 Task: Search one way flight ticket for 3 adults, 3 children in business from Charlotte Amalie,st. Thomas: Cyril E. King Airport to Springfield: Abraham Lincoln Capital Airport on 5-2-2023. Choice of flights is Royal air maroc. Number of bags: 1 carry on bag and 3 checked bags. Price is upto 89000. Outbound departure time preference is 18:00.
Action: Mouse moved to (256, 346)
Screenshot: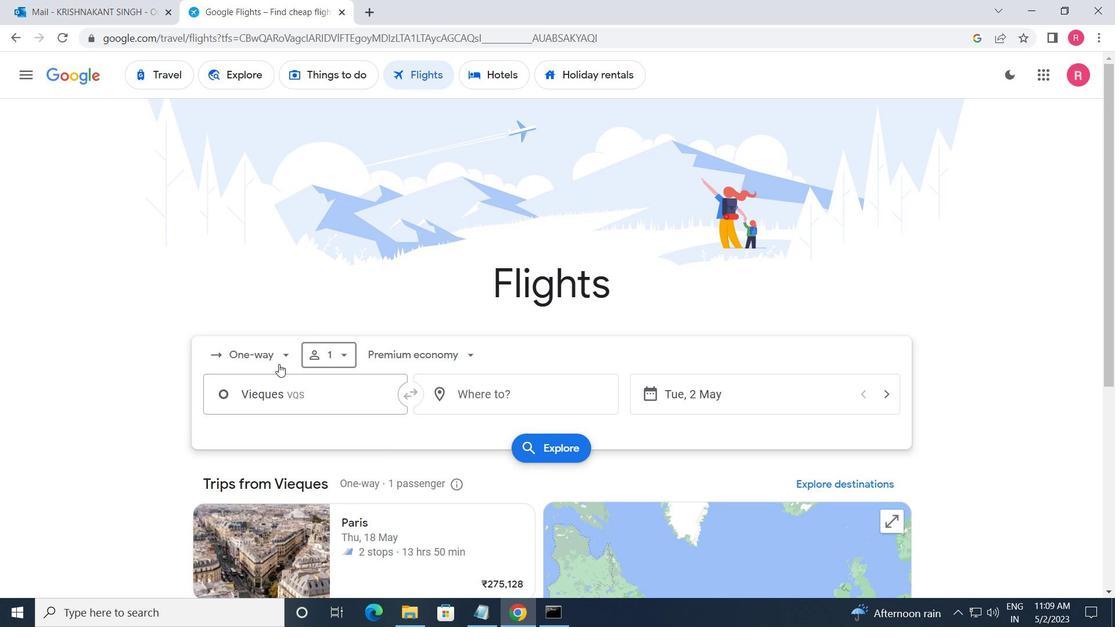 
Action: Mouse pressed left at (256, 346)
Screenshot: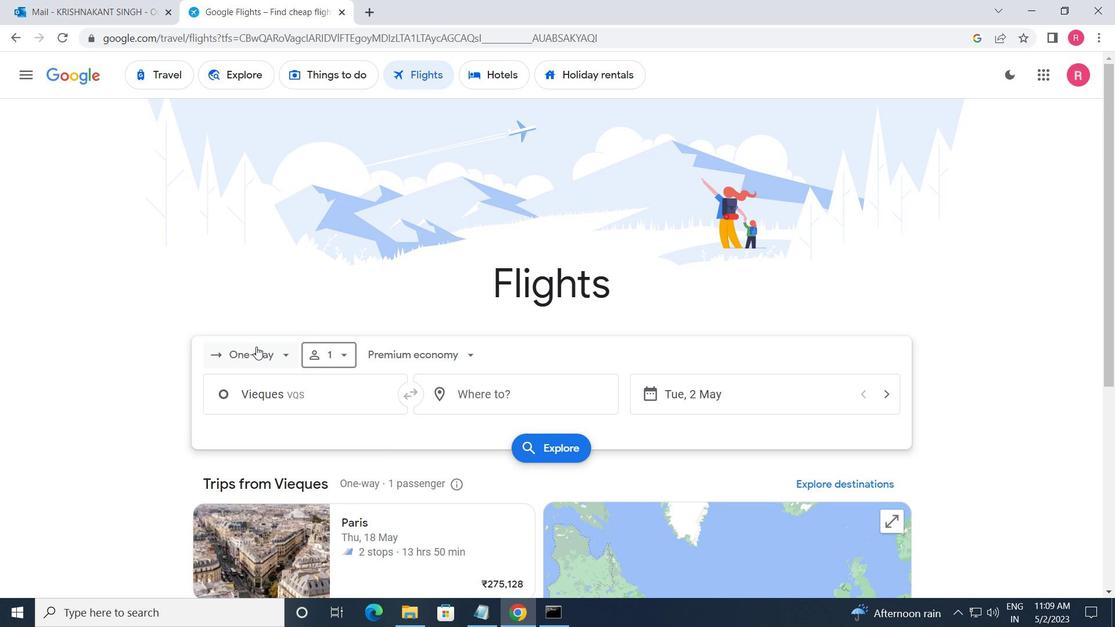 
Action: Mouse moved to (266, 420)
Screenshot: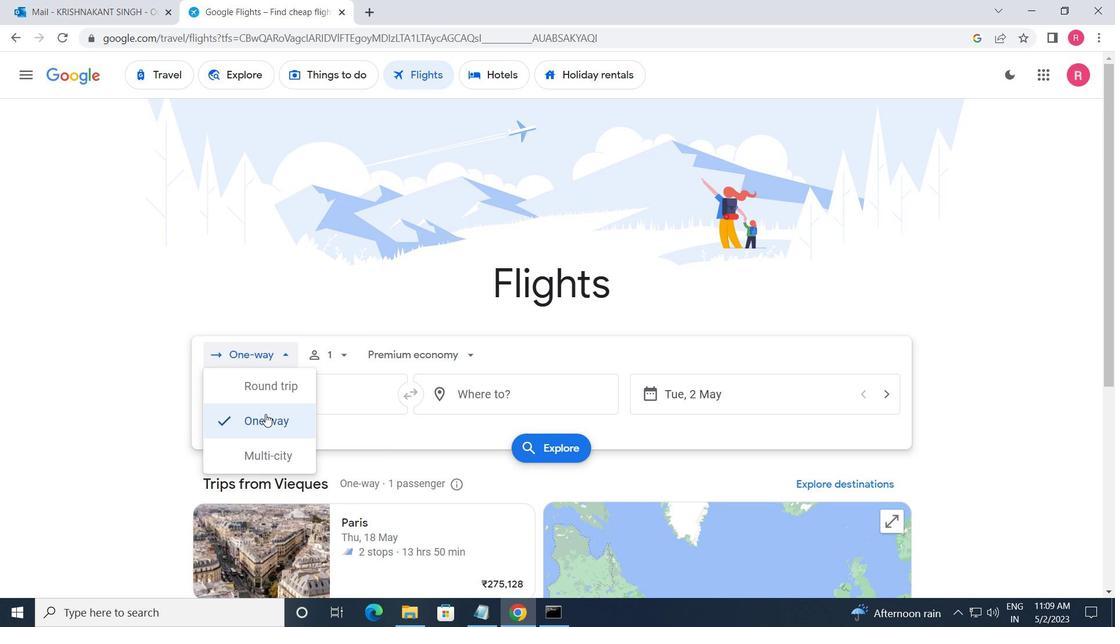
Action: Mouse pressed left at (266, 420)
Screenshot: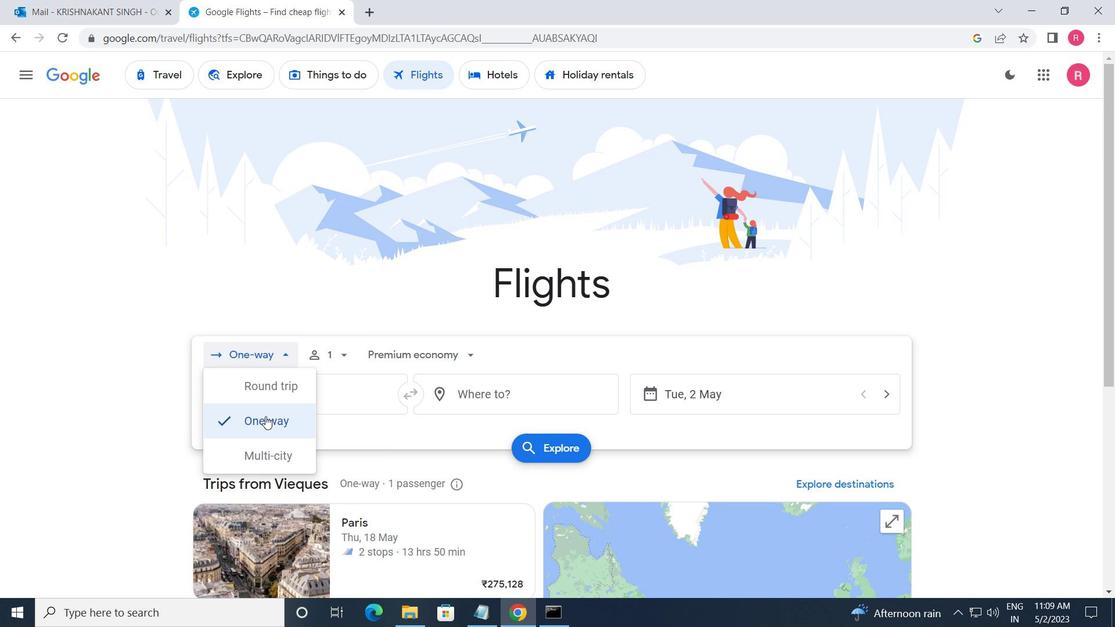 
Action: Mouse moved to (326, 366)
Screenshot: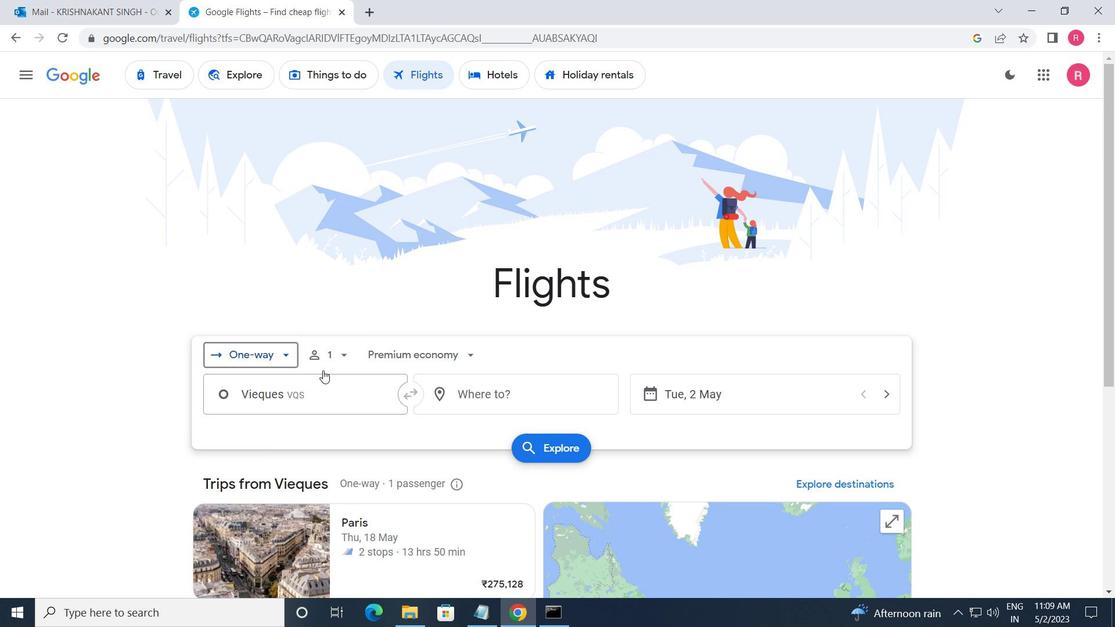 
Action: Mouse pressed left at (326, 366)
Screenshot: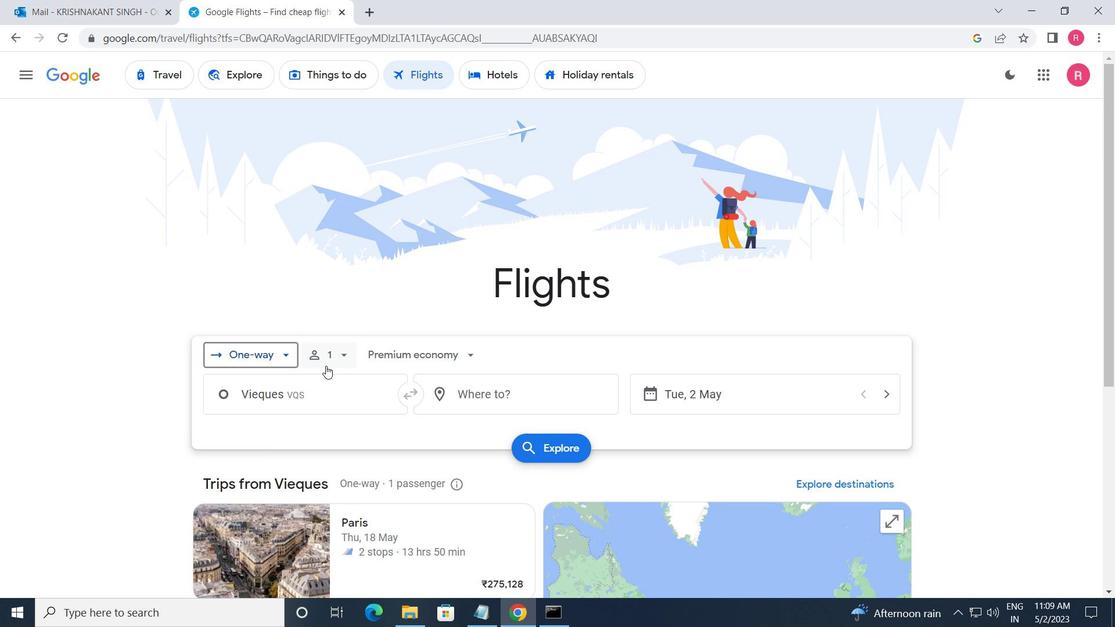 
Action: Mouse moved to (462, 395)
Screenshot: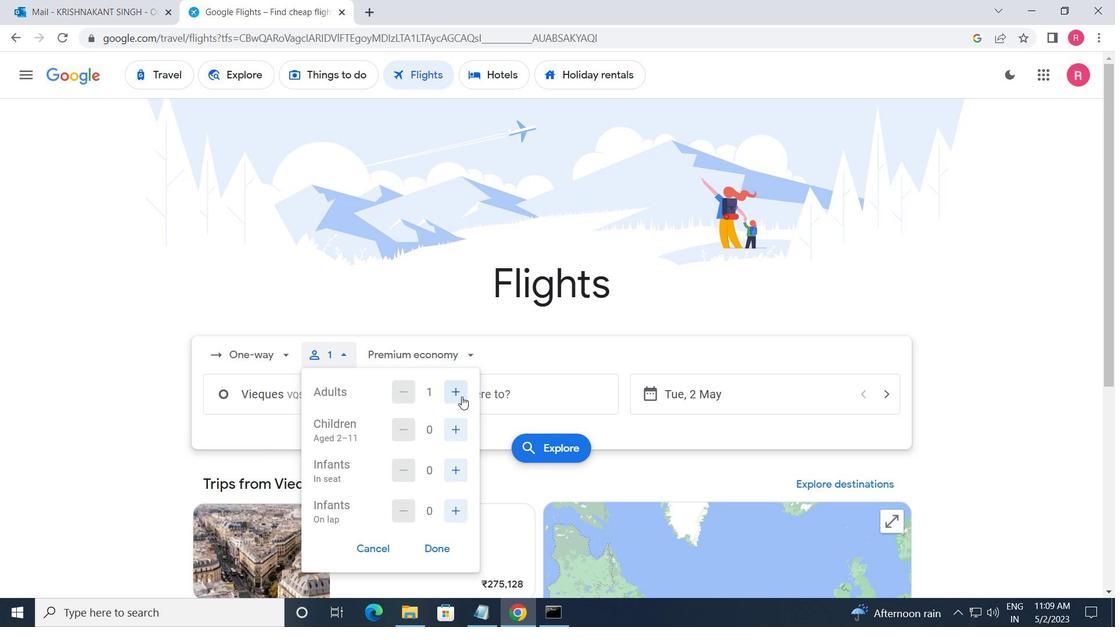 
Action: Mouse pressed left at (462, 395)
Screenshot: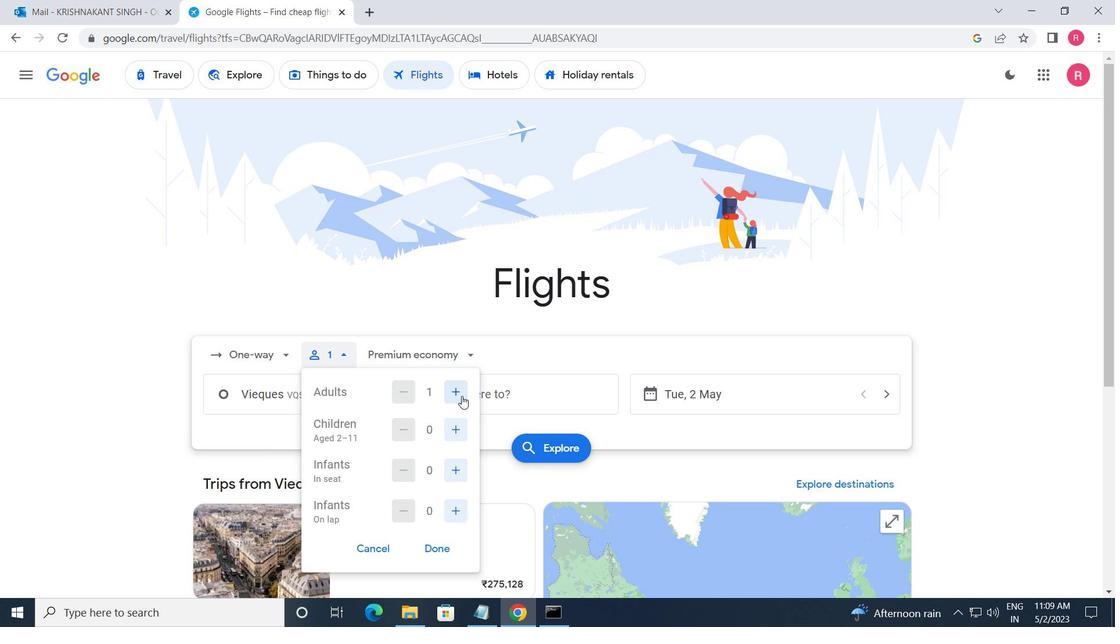 
Action: Mouse moved to (462, 395)
Screenshot: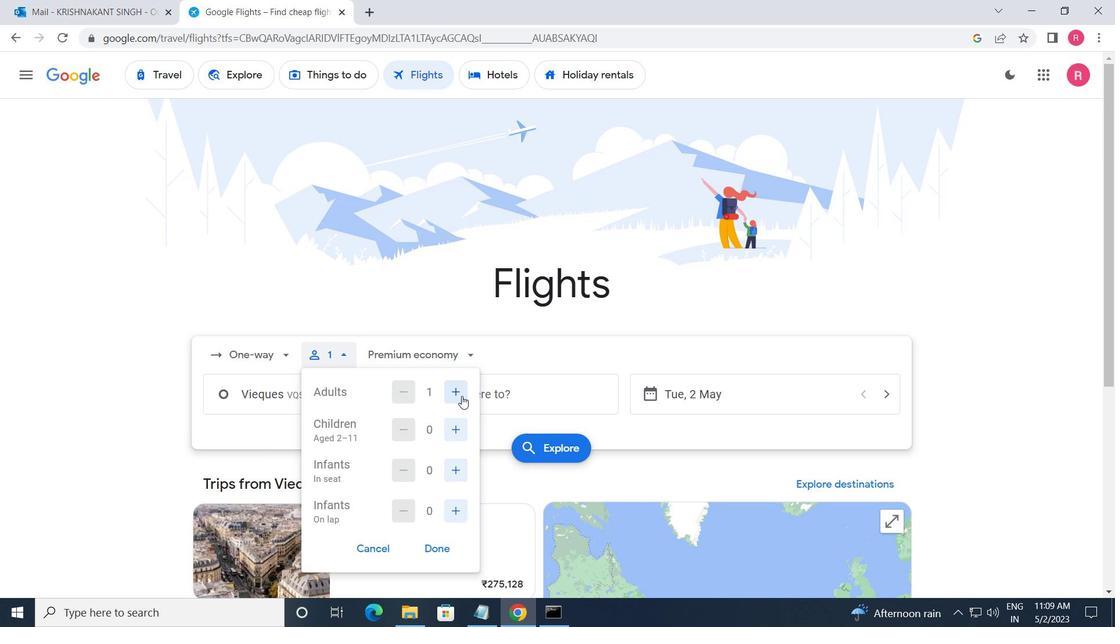 
Action: Mouse pressed left at (462, 395)
Screenshot: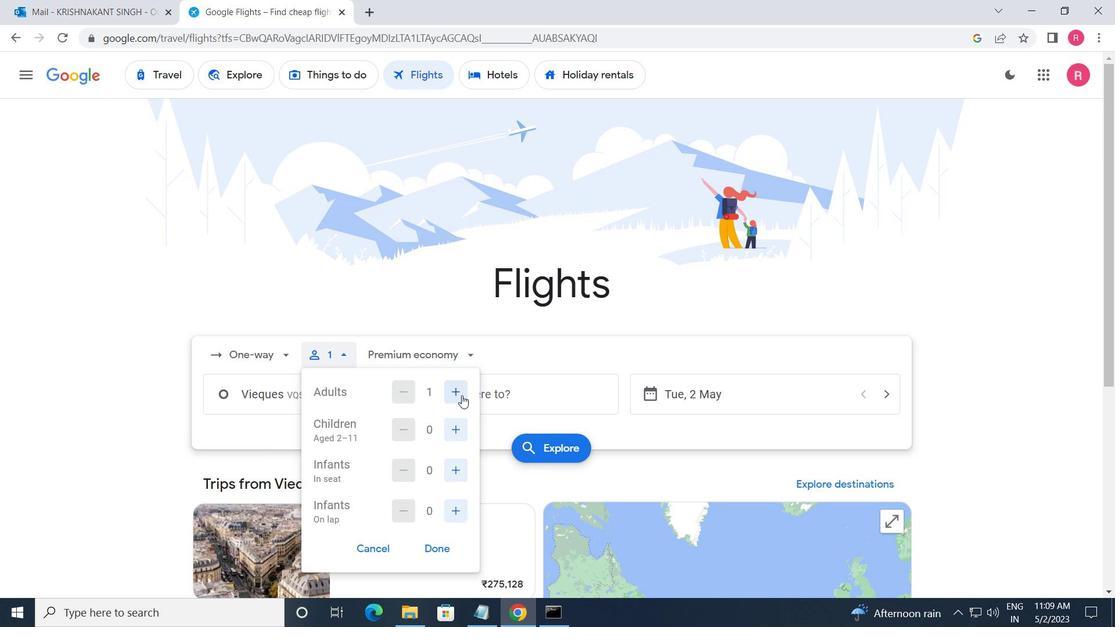 
Action: Mouse moved to (449, 437)
Screenshot: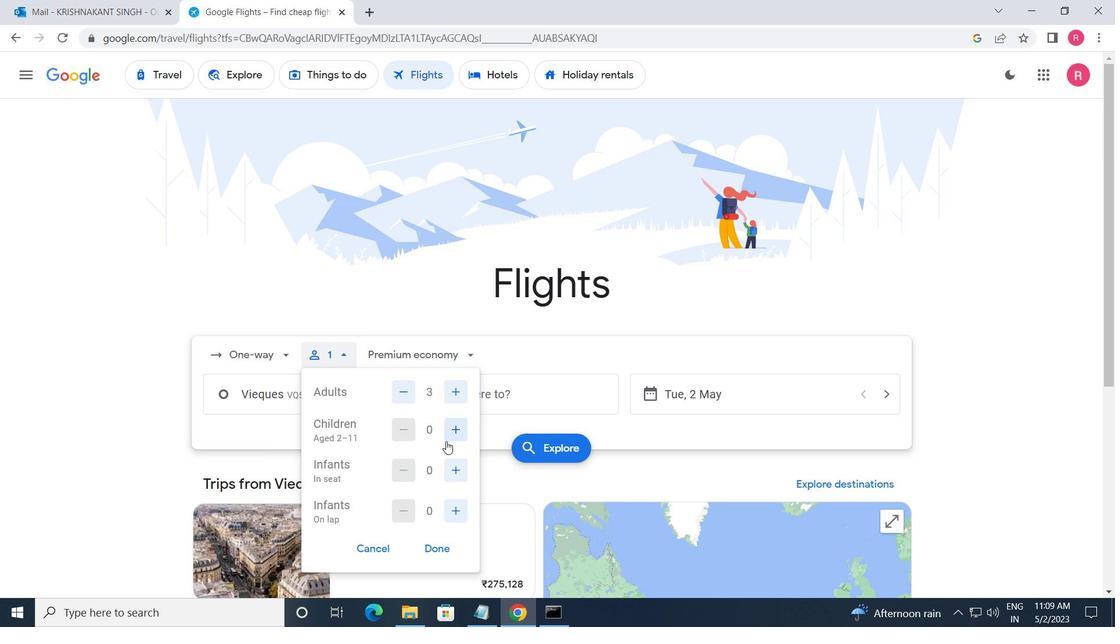 
Action: Mouse pressed left at (449, 437)
Screenshot: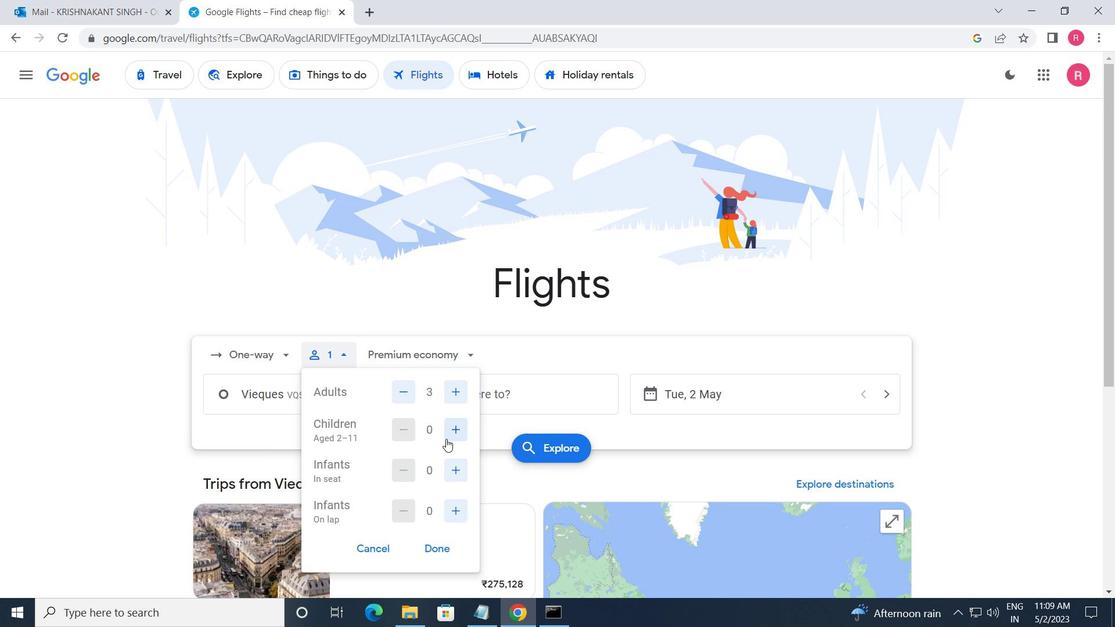 
Action: Mouse moved to (449, 437)
Screenshot: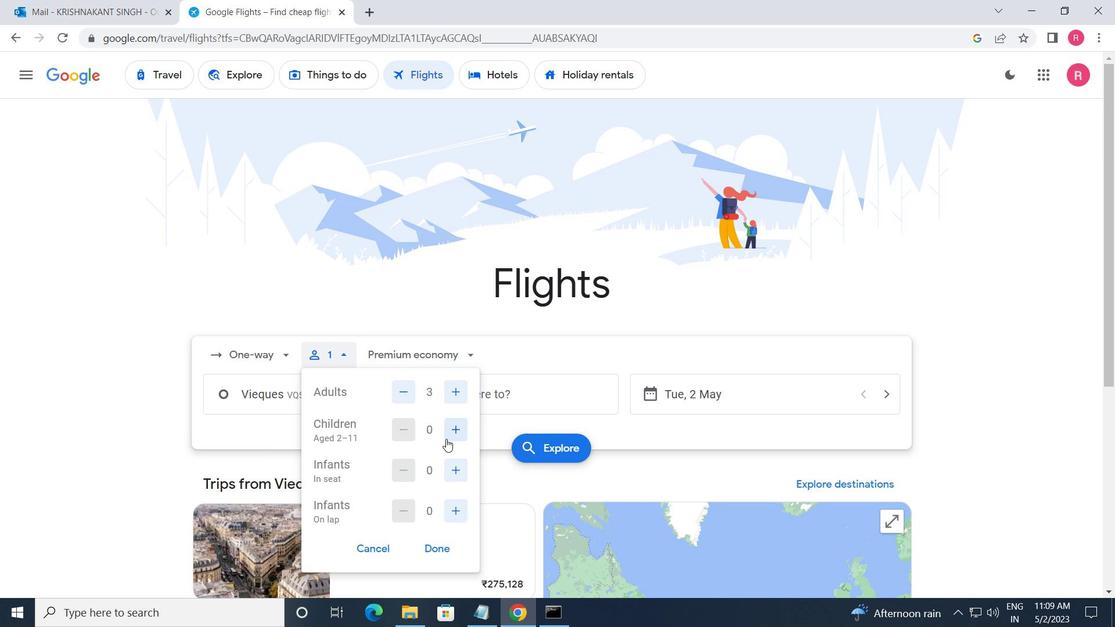 
Action: Mouse pressed left at (449, 437)
Screenshot: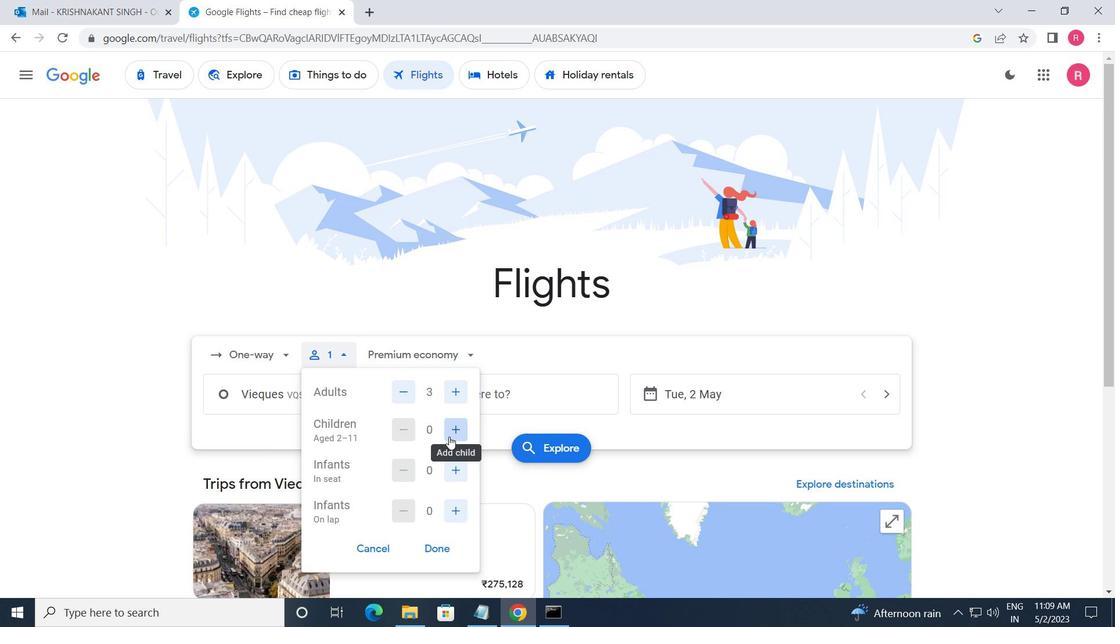 
Action: Mouse moved to (450, 437)
Screenshot: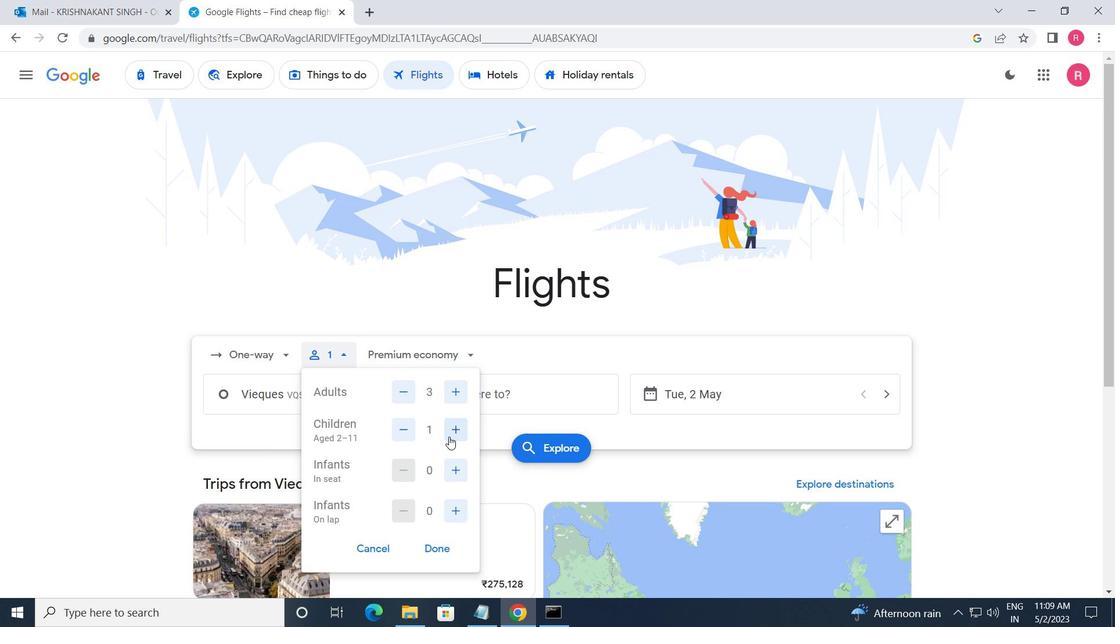 
Action: Mouse pressed left at (450, 437)
Screenshot: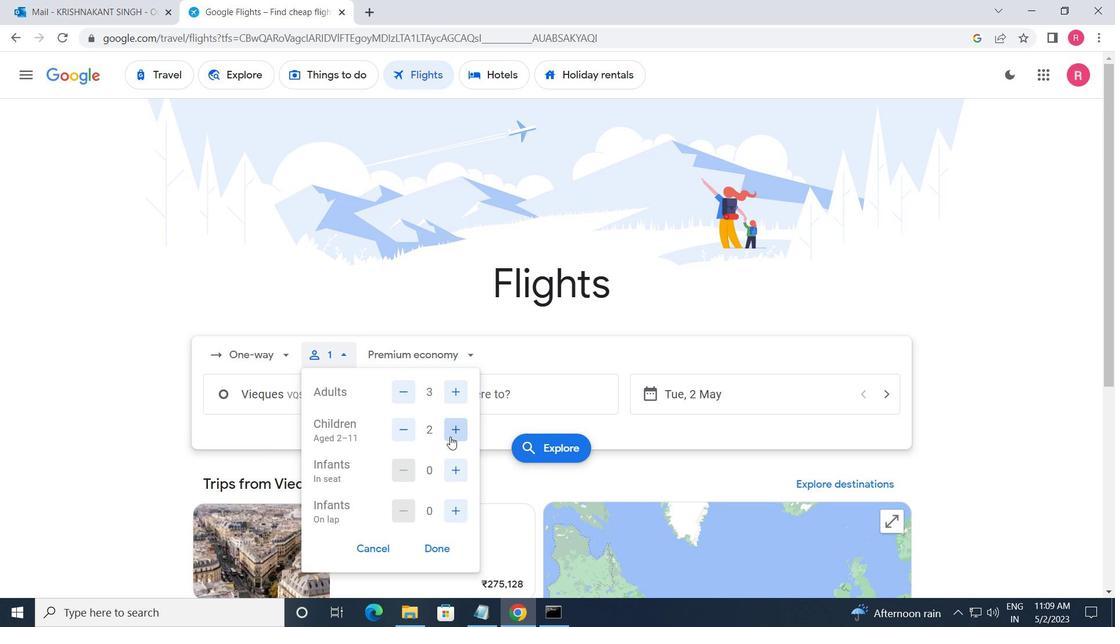 
Action: Mouse moved to (421, 360)
Screenshot: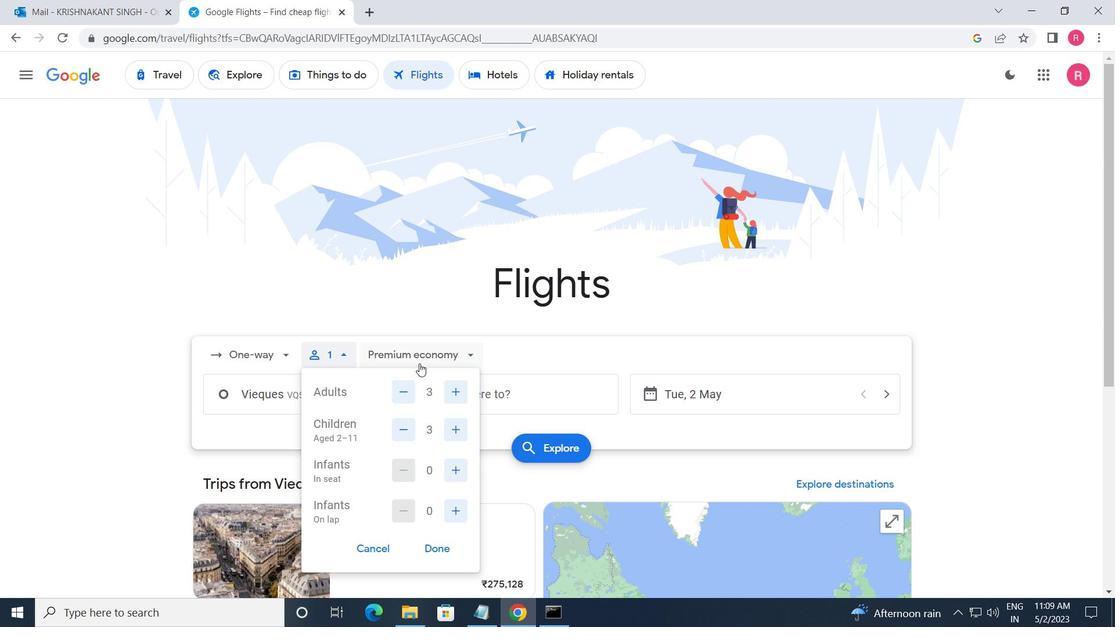 
Action: Mouse pressed left at (421, 360)
Screenshot: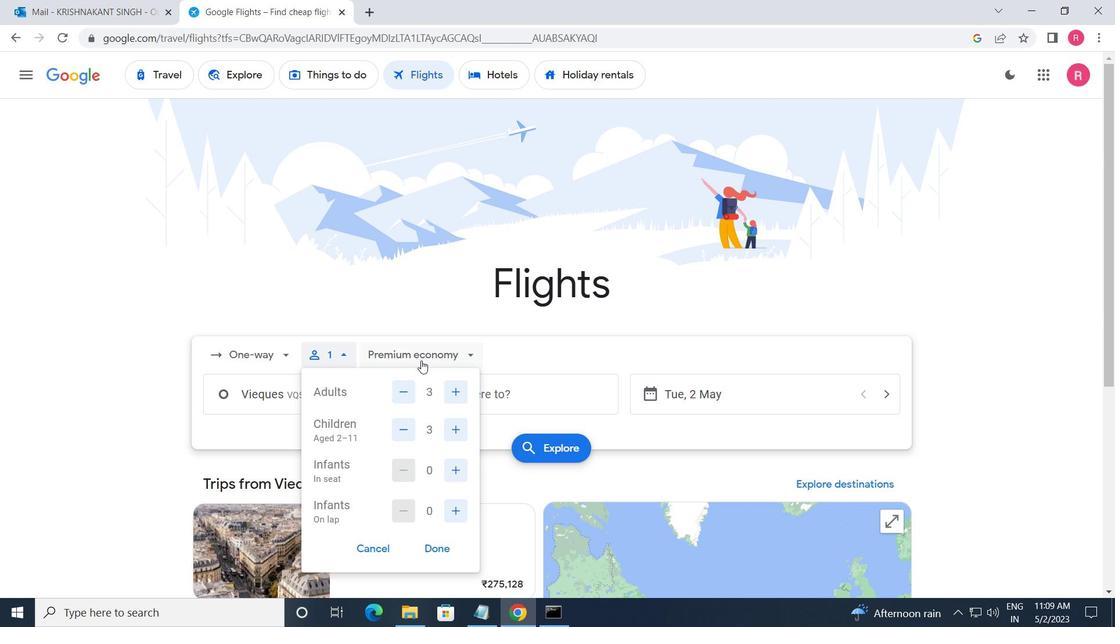 
Action: Mouse moved to (431, 449)
Screenshot: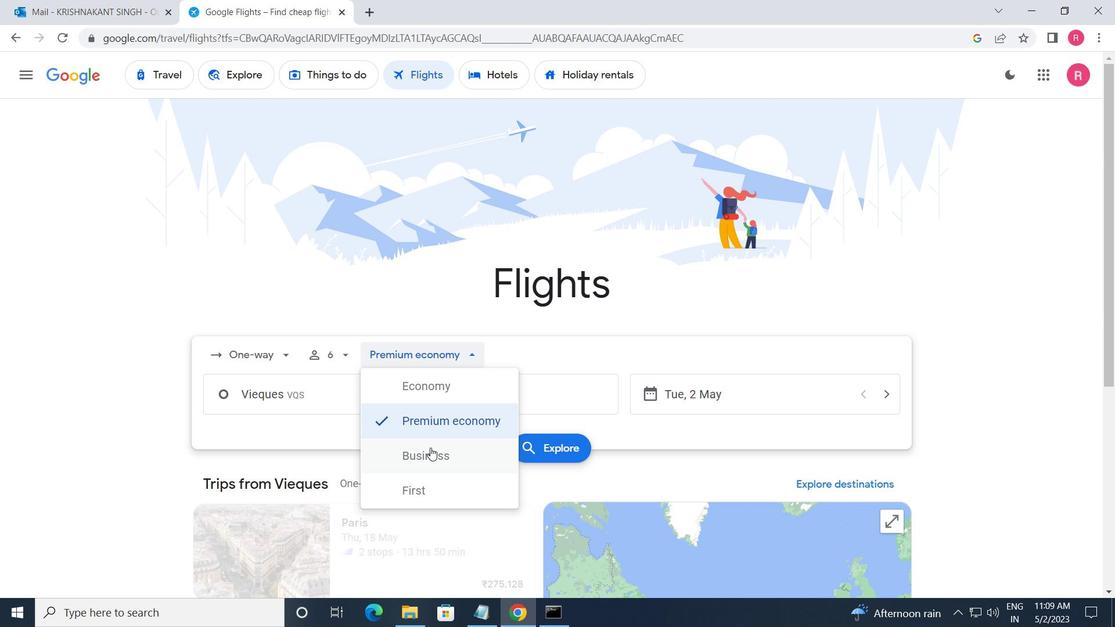 
Action: Mouse pressed left at (431, 449)
Screenshot: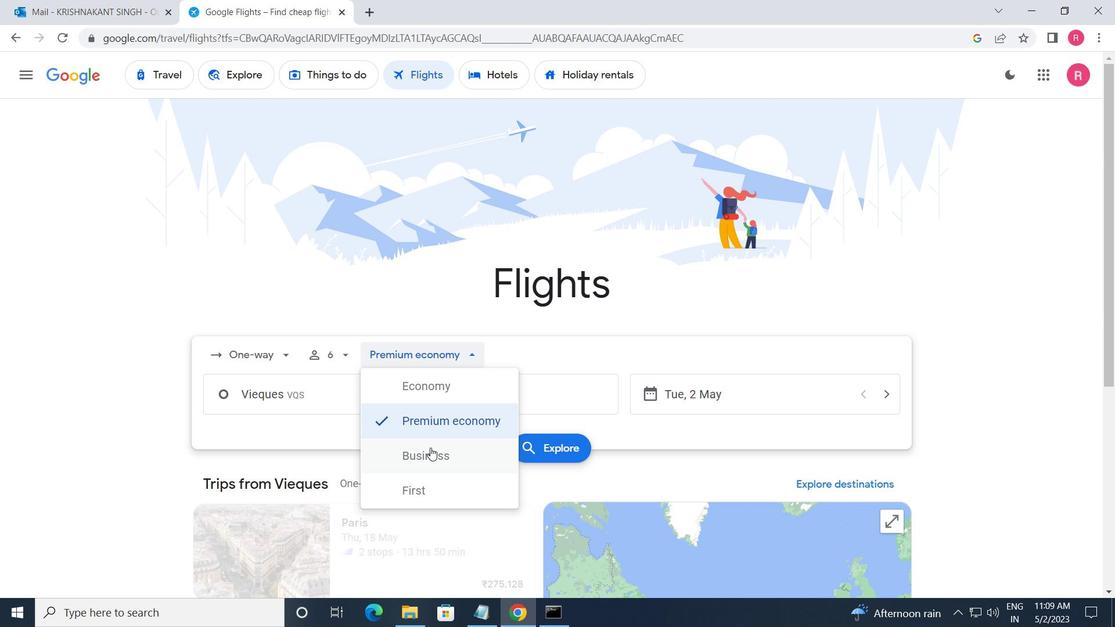 
Action: Mouse moved to (356, 403)
Screenshot: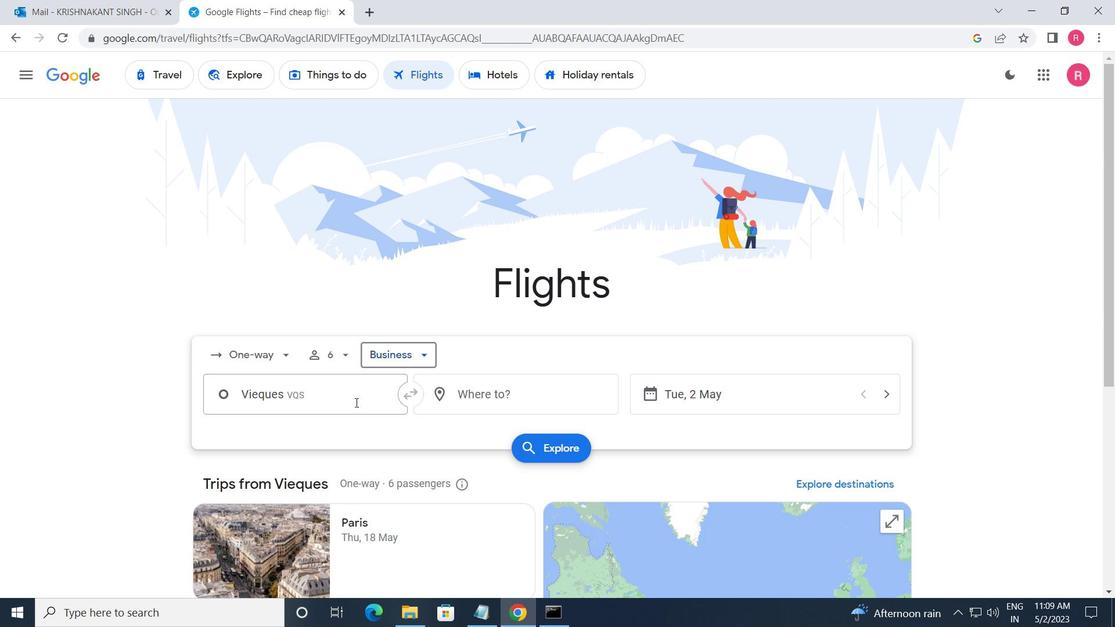 
Action: Mouse pressed left at (356, 403)
Screenshot: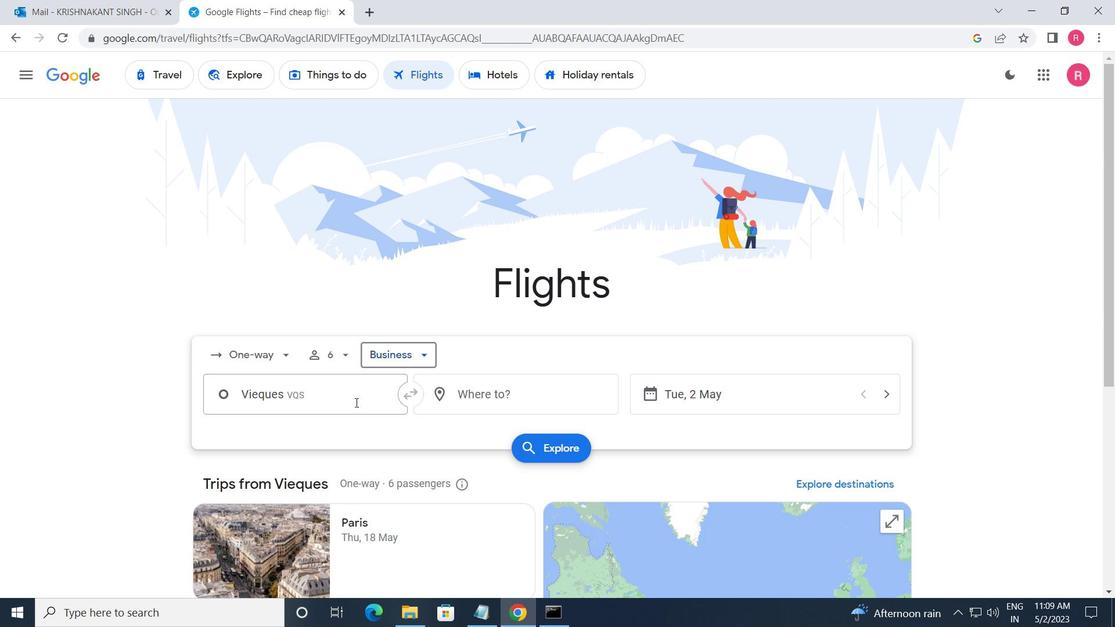 
Action: Mouse moved to (360, 400)
Screenshot: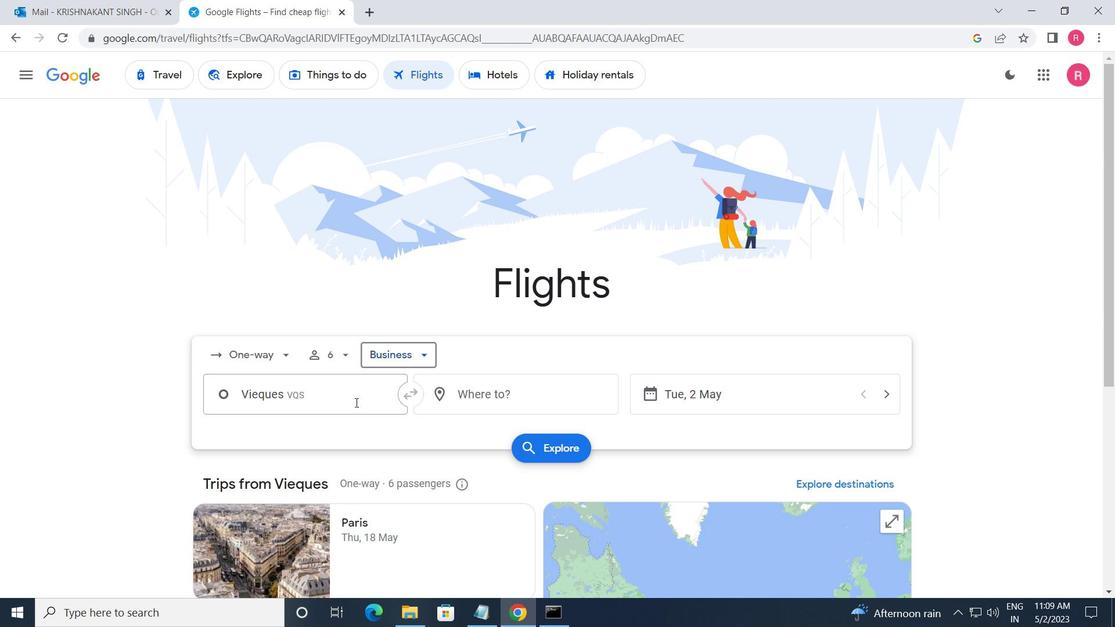 
Action: Key pressed <Key.shift><Key.shift><Key.shift><Key.shift><Key.shift><Key.shift><Key.shift><Key.shift><Key.shift><Key.shift><Key.shift>CYRIL
Screenshot: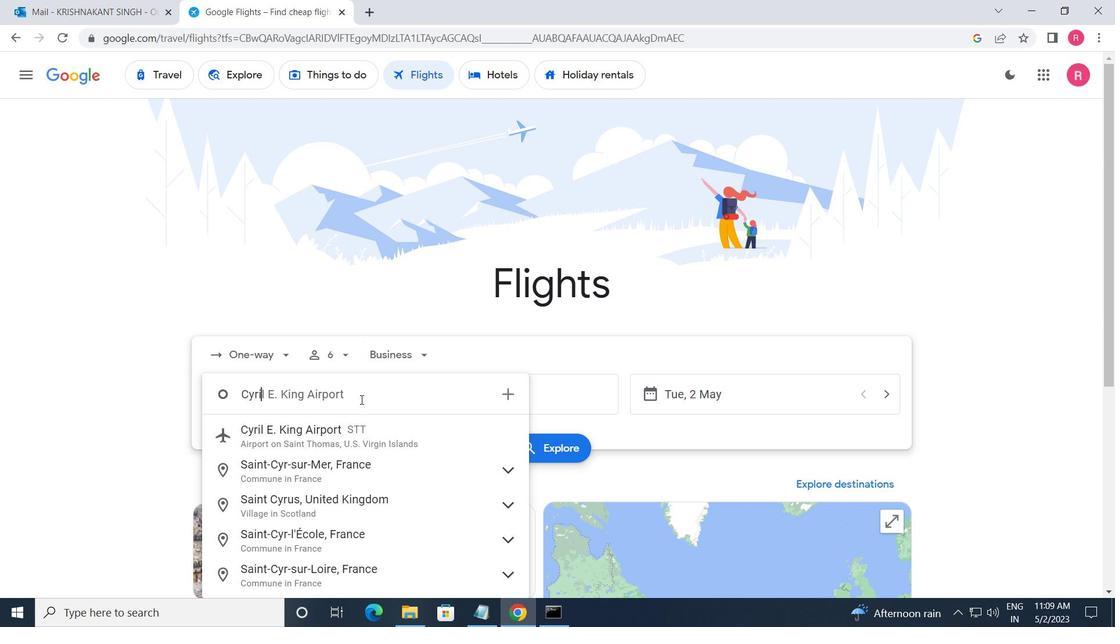 
Action: Mouse moved to (367, 425)
Screenshot: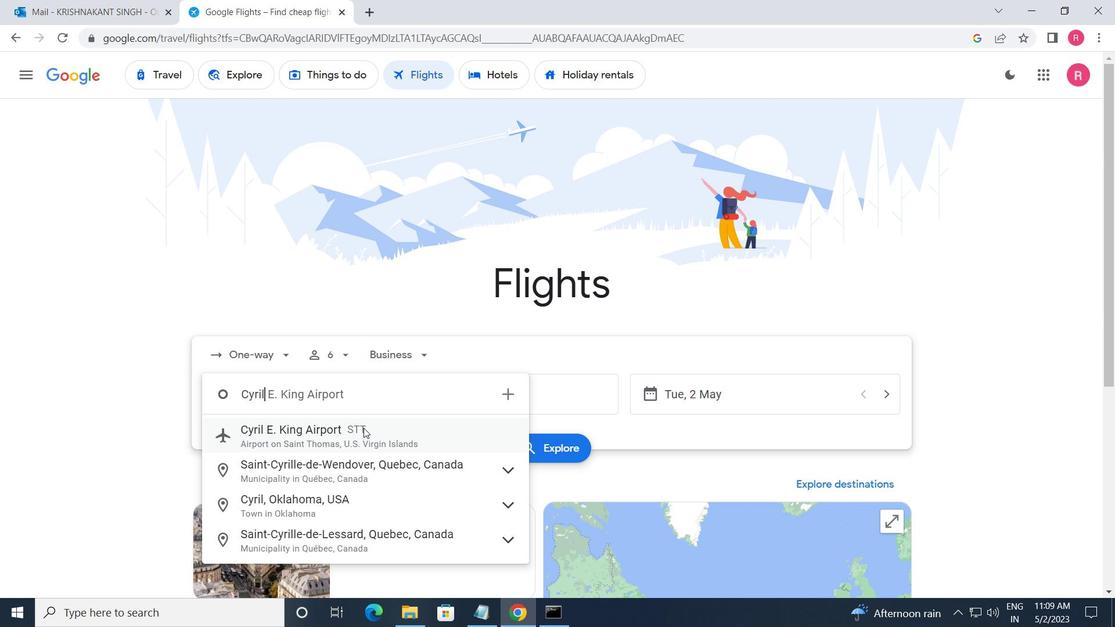 
Action: Mouse pressed left at (367, 425)
Screenshot: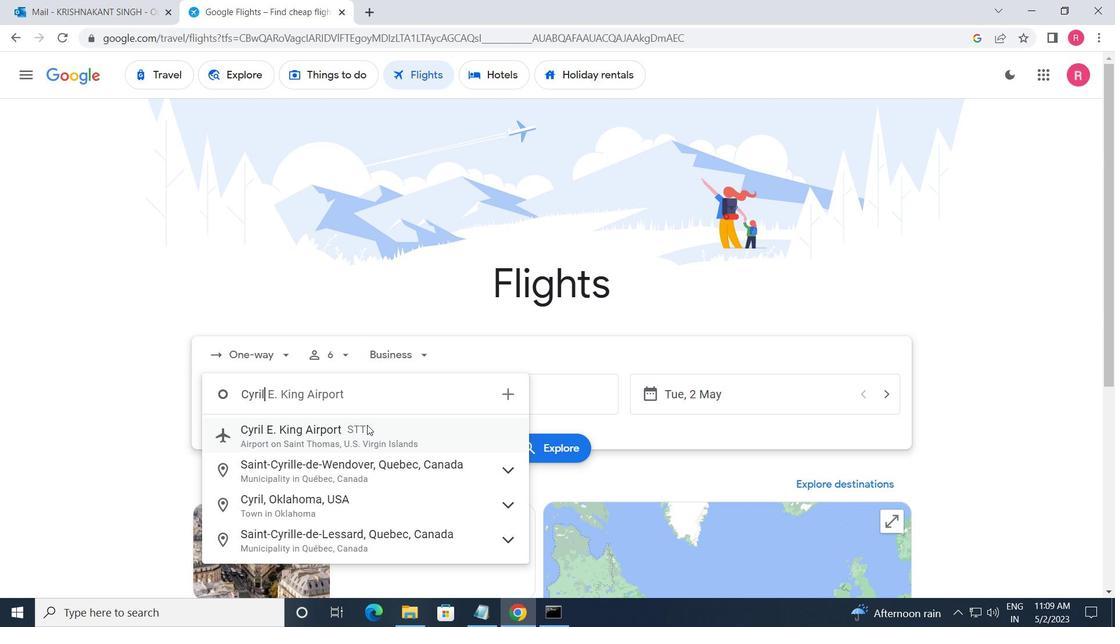 
Action: Mouse moved to (513, 406)
Screenshot: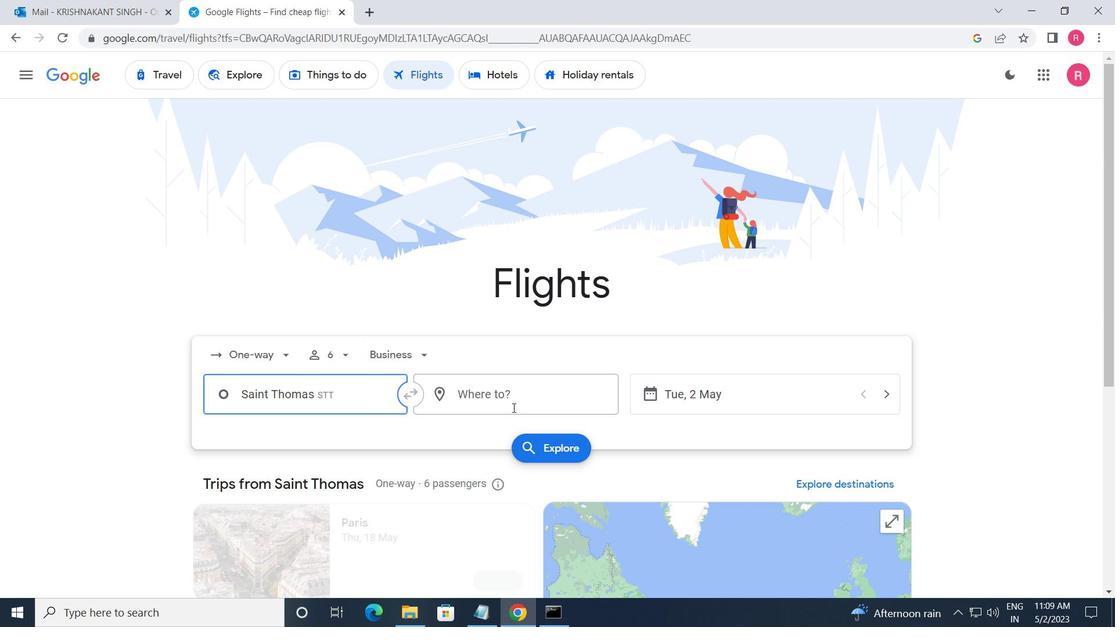 
Action: Mouse pressed left at (513, 406)
Screenshot: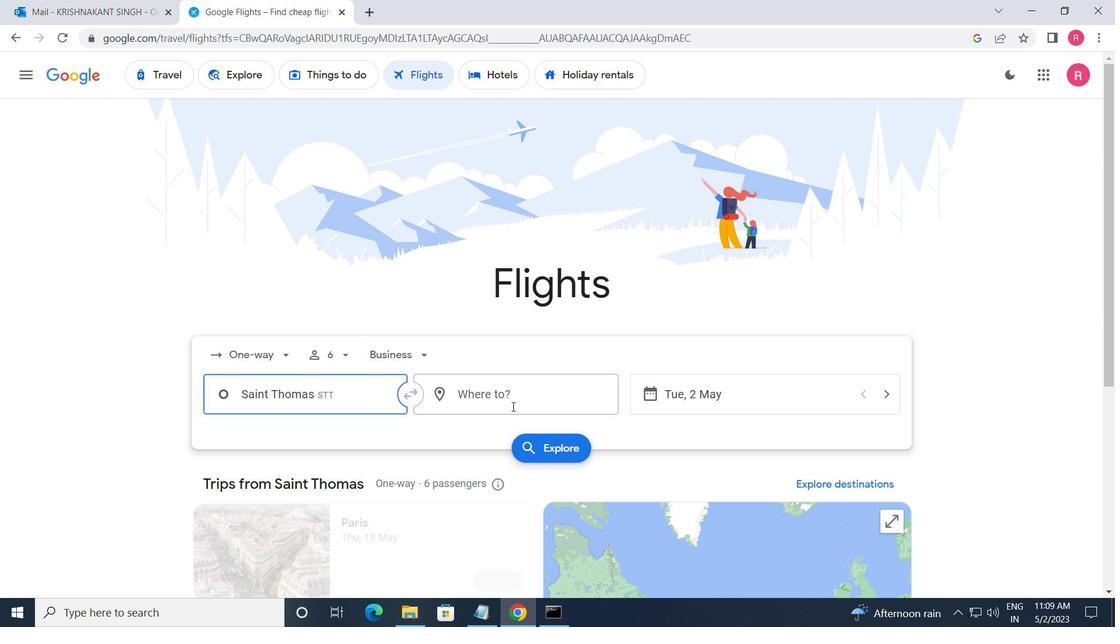 
Action: Mouse moved to (506, 543)
Screenshot: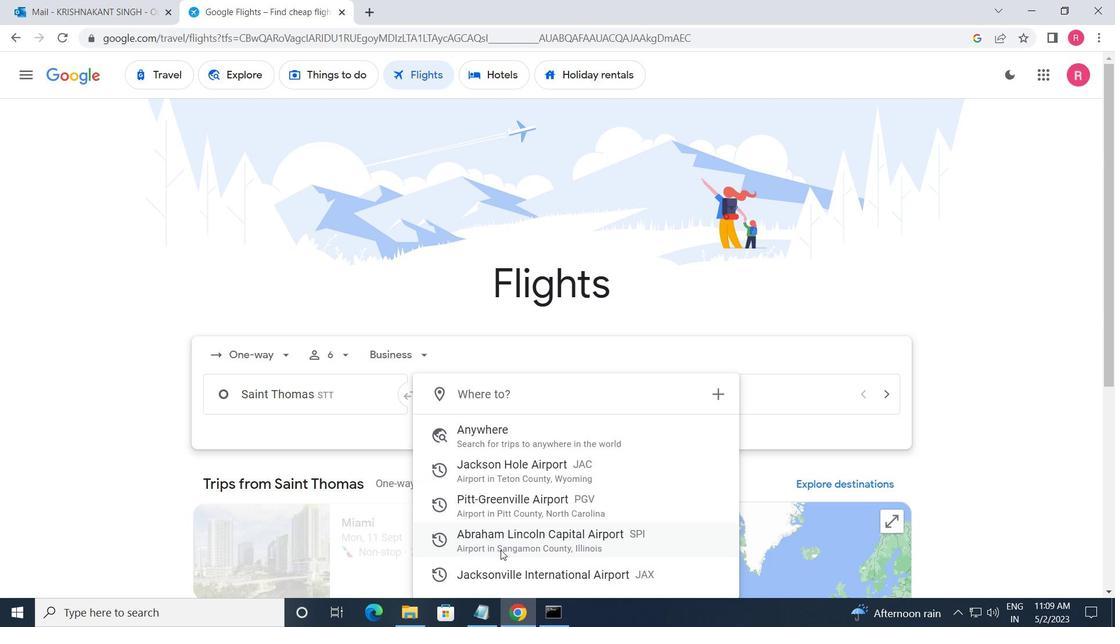 
Action: Mouse pressed left at (506, 543)
Screenshot: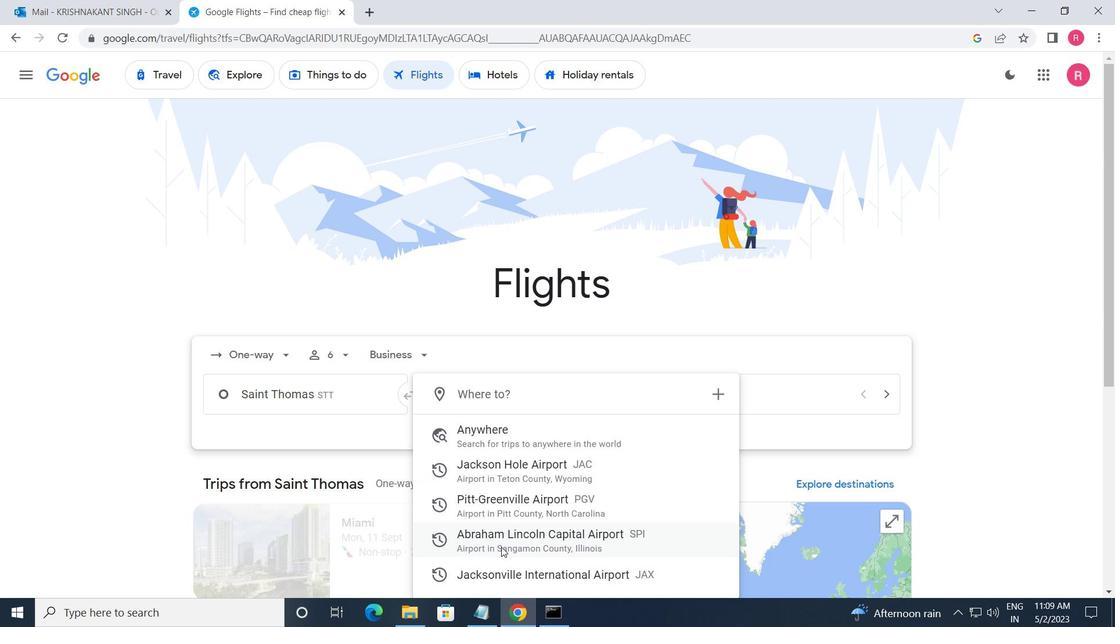 
Action: Mouse moved to (763, 398)
Screenshot: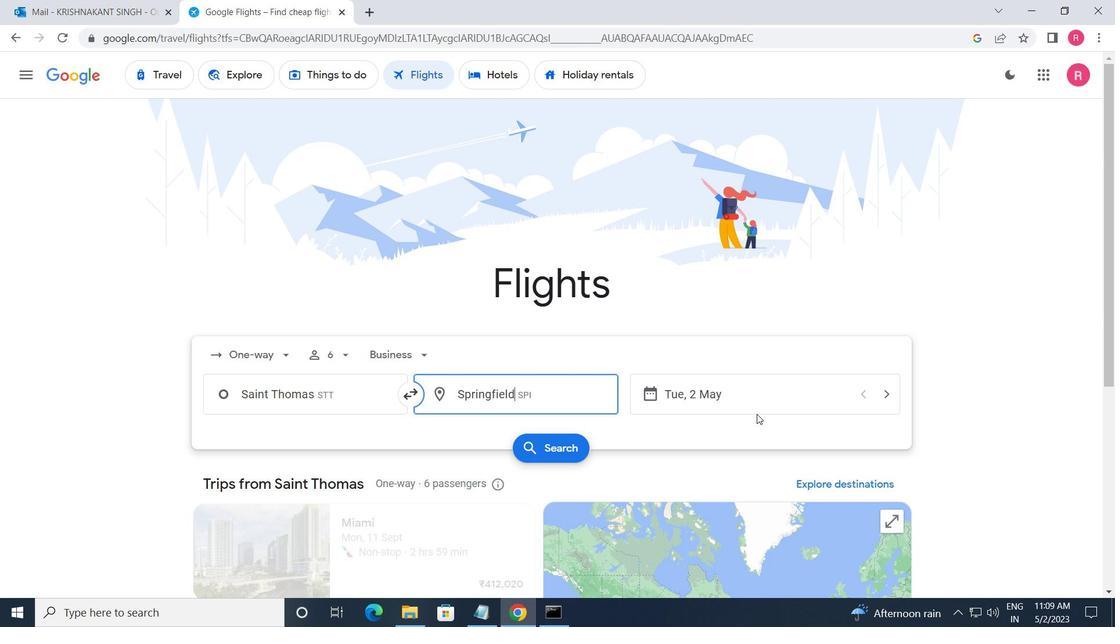 
Action: Mouse pressed left at (763, 398)
Screenshot: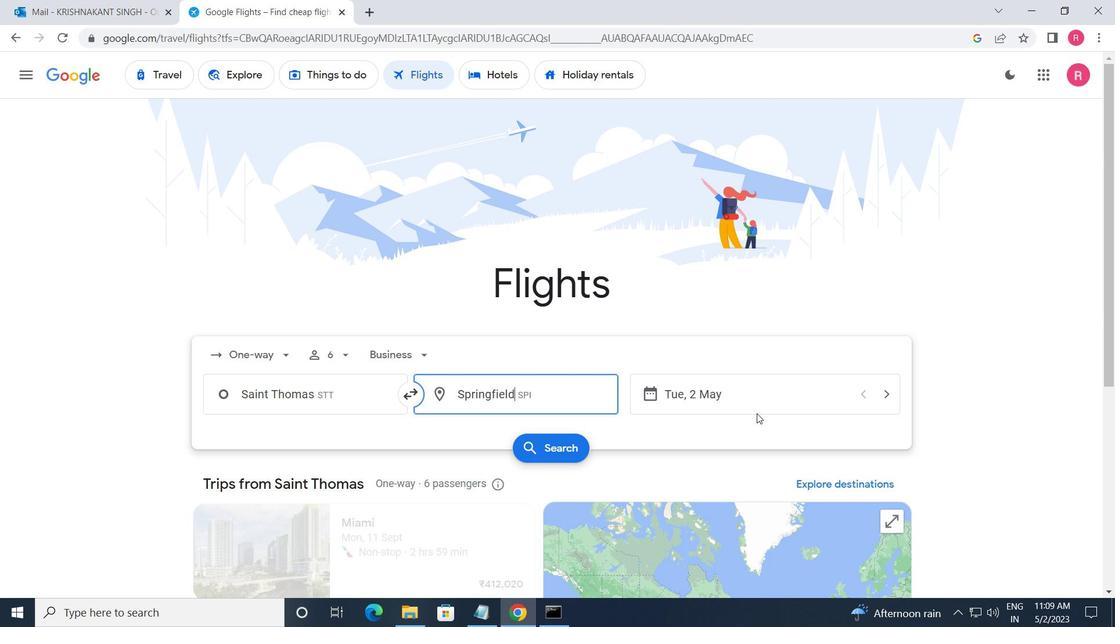 
Action: Mouse moved to (457, 339)
Screenshot: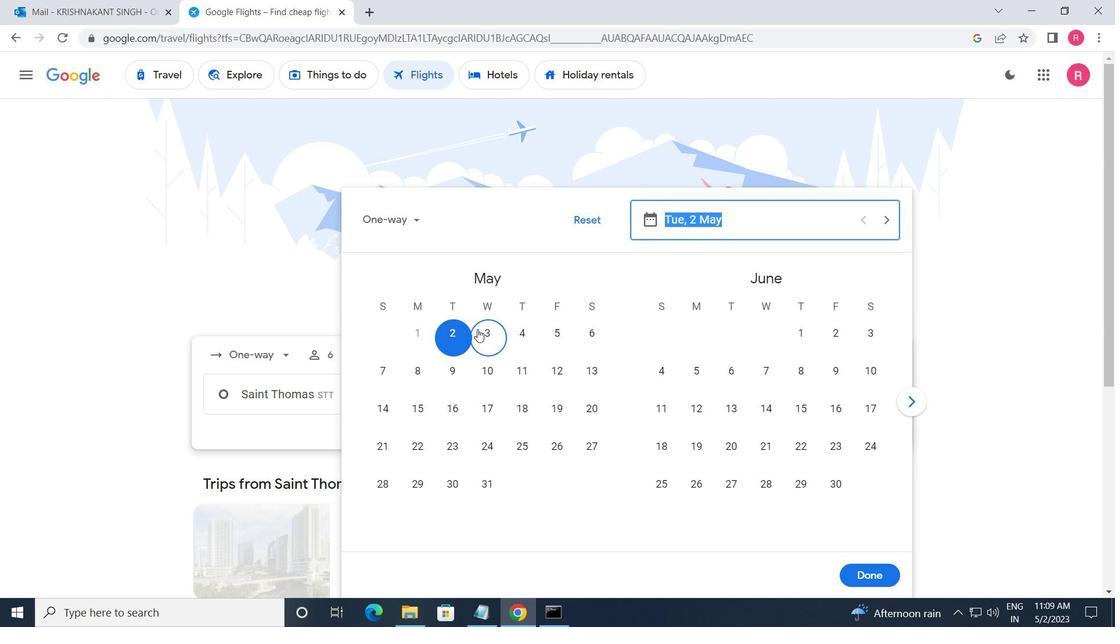 
Action: Mouse pressed left at (457, 339)
Screenshot: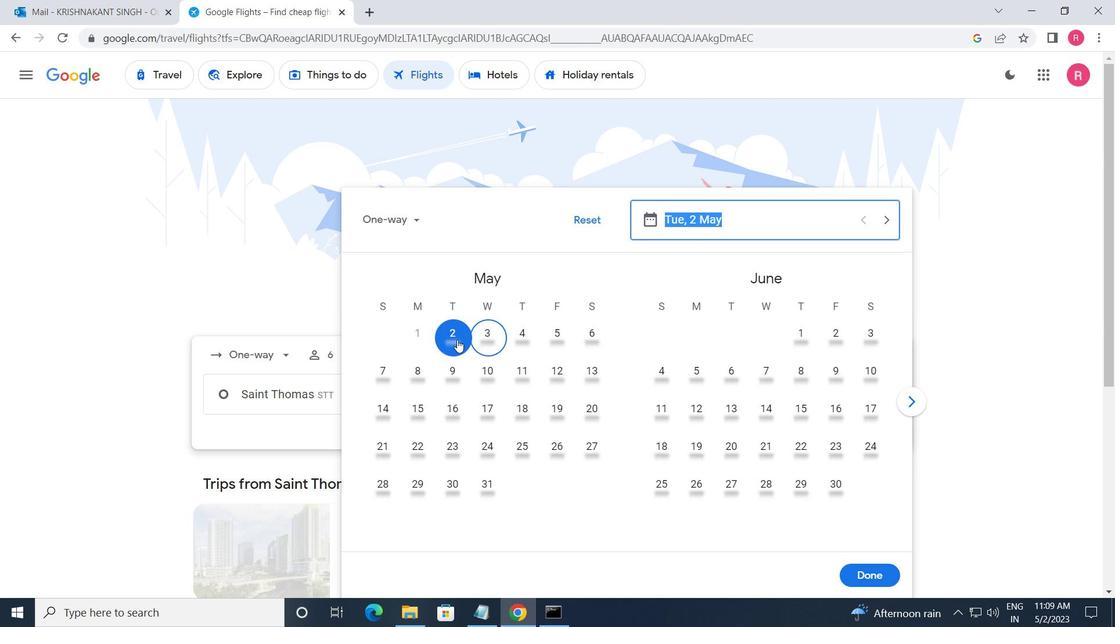 
Action: Mouse moved to (881, 574)
Screenshot: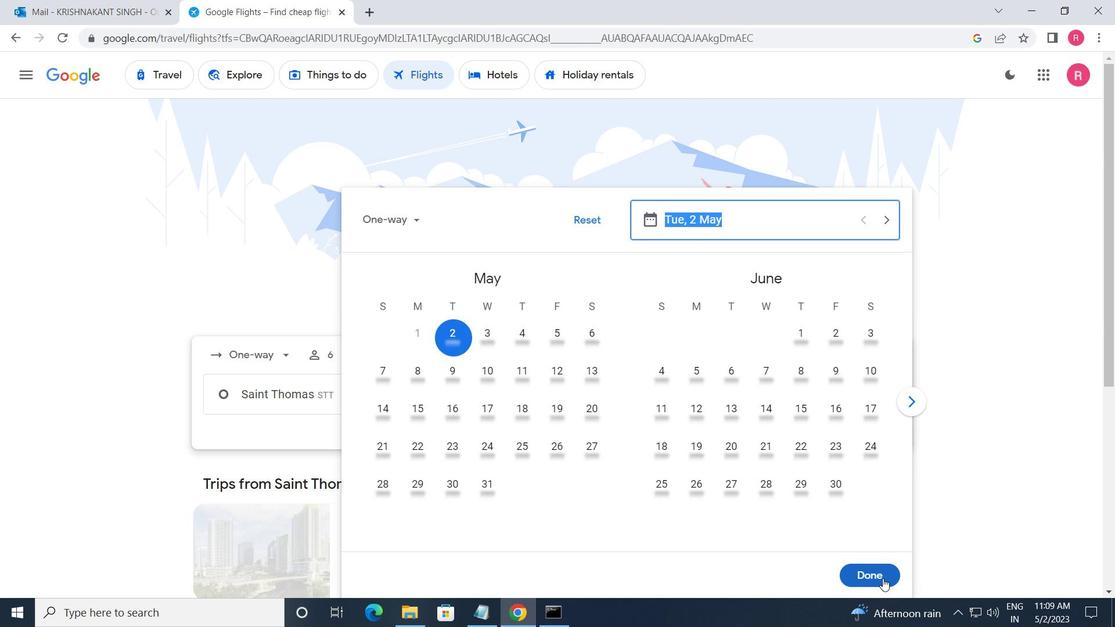 
Action: Mouse pressed left at (881, 574)
Screenshot: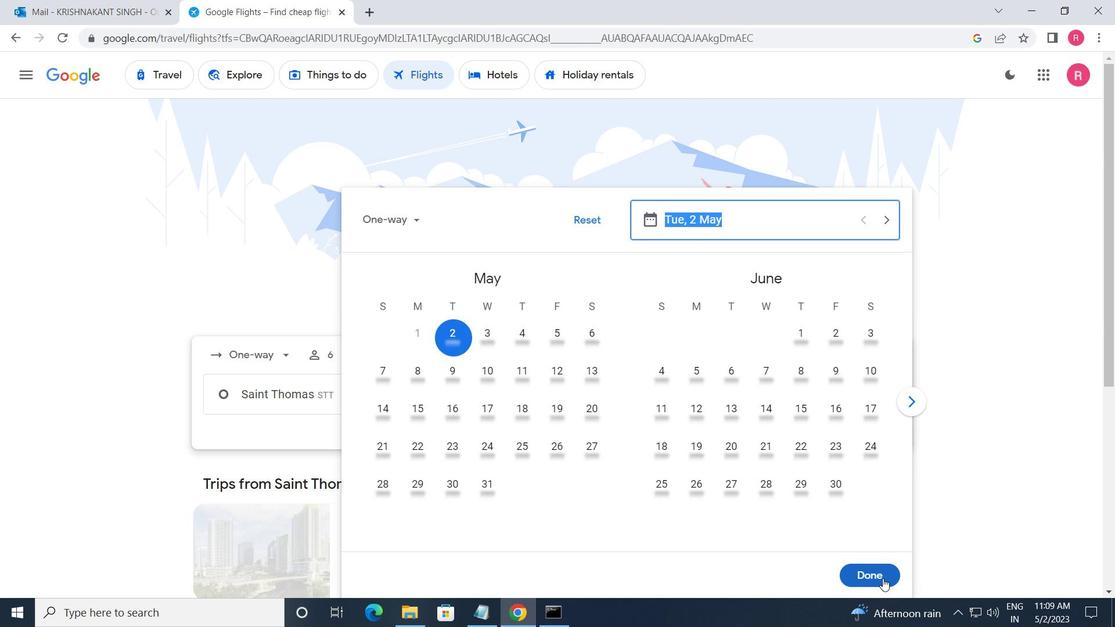 
Action: Mouse moved to (561, 455)
Screenshot: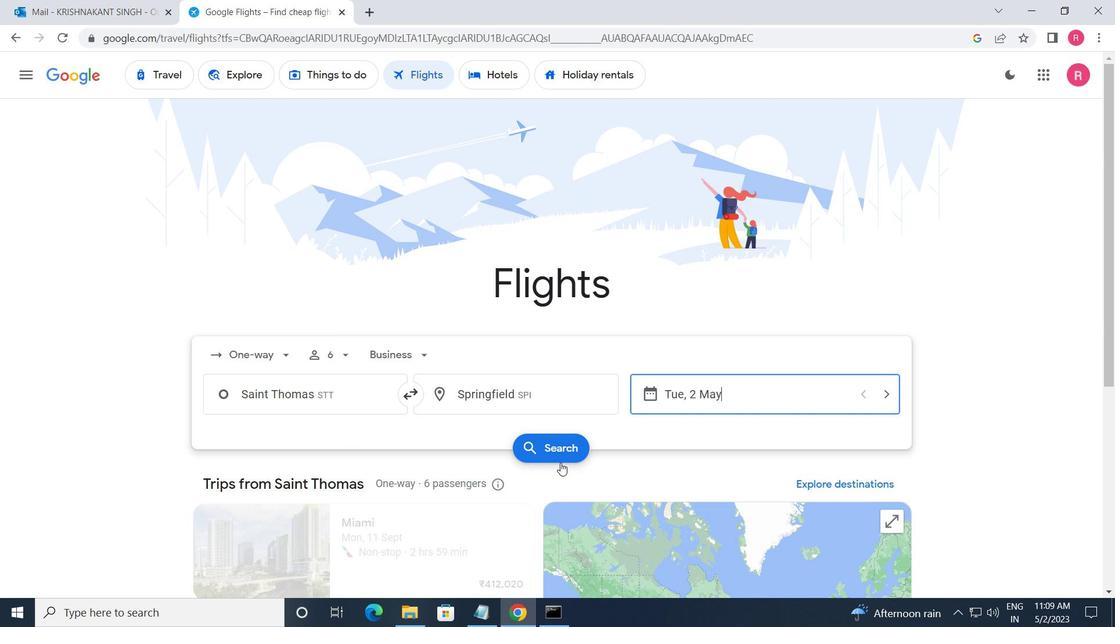 
Action: Mouse pressed left at (561, 455)
Screenshot: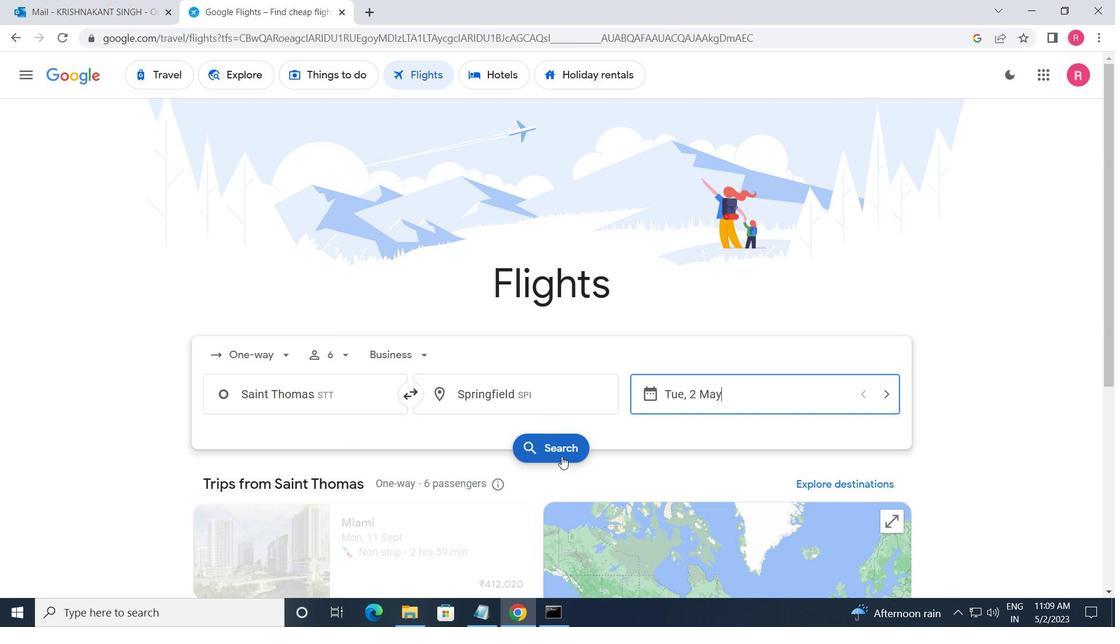 
Action: Mouse moved to (201, 210)
Screenshot: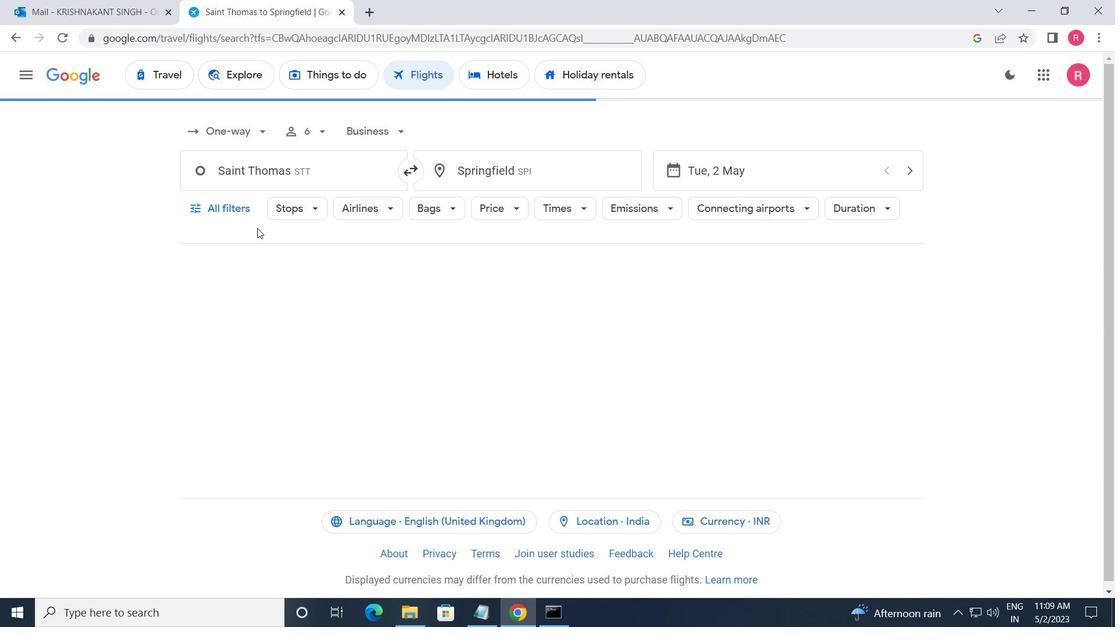 
Action: Mouse pressed left at (201, 210)
Screenshot: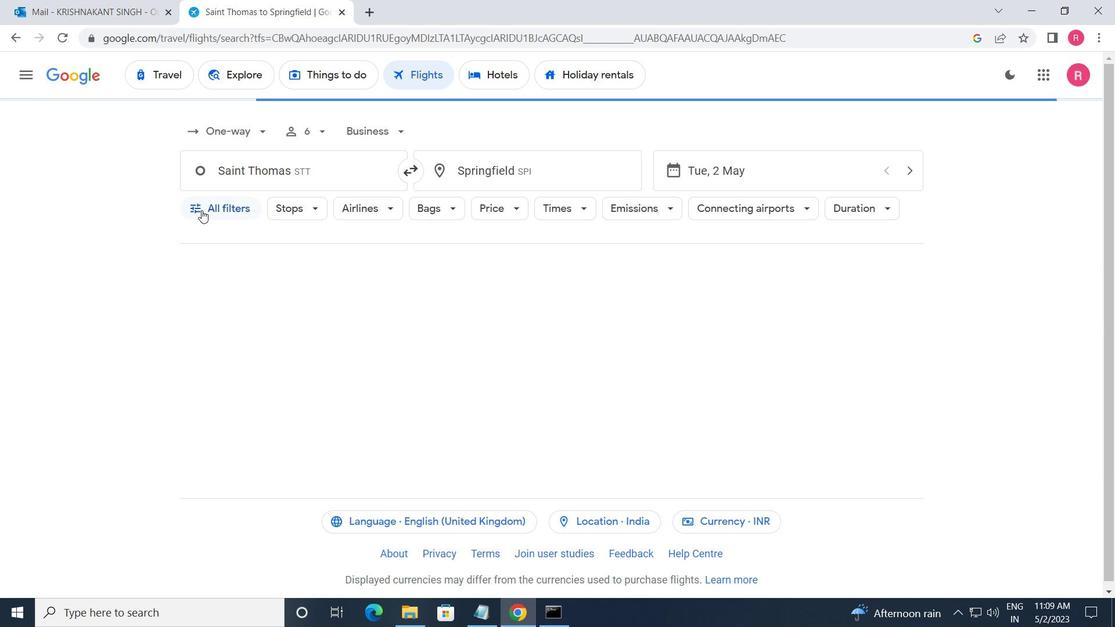 
Action: Mouse moved to (297, 390)
Screenshot: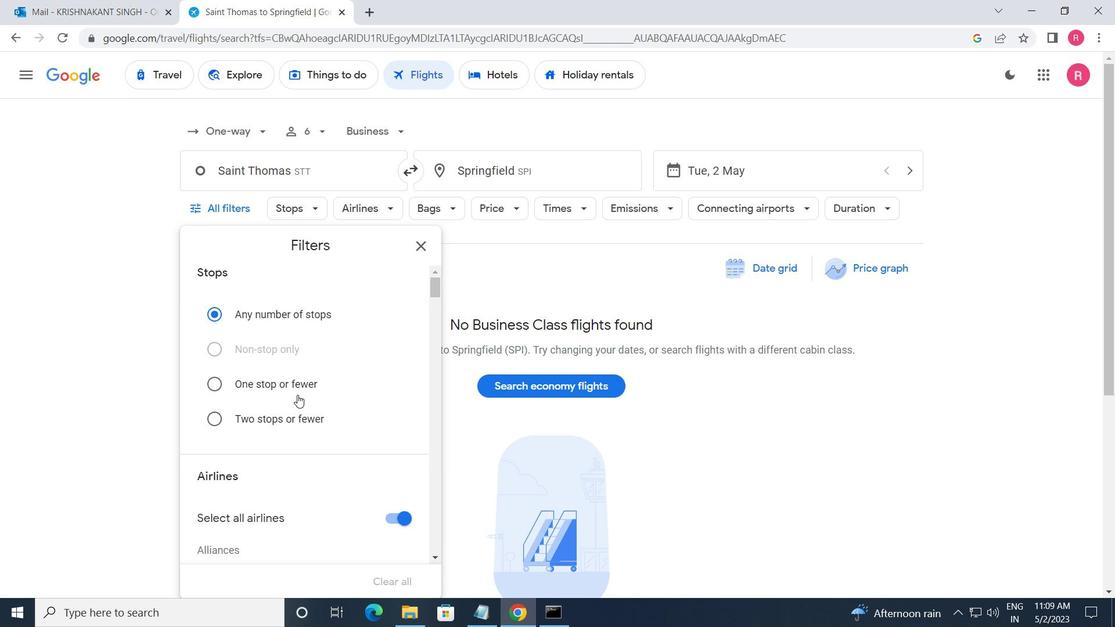 
Action: Mouse scrolled (297, 389) with delta (0, 0)
Screenshot: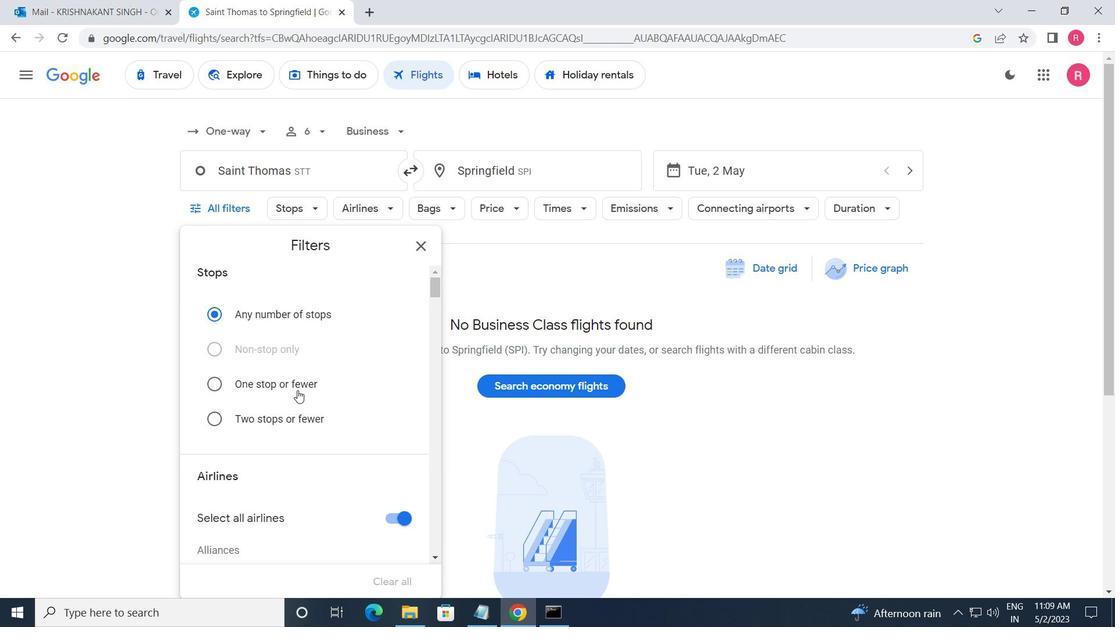 
Action: Mouse scrolled (297, 389) with delta (0, 0)
Screenshot: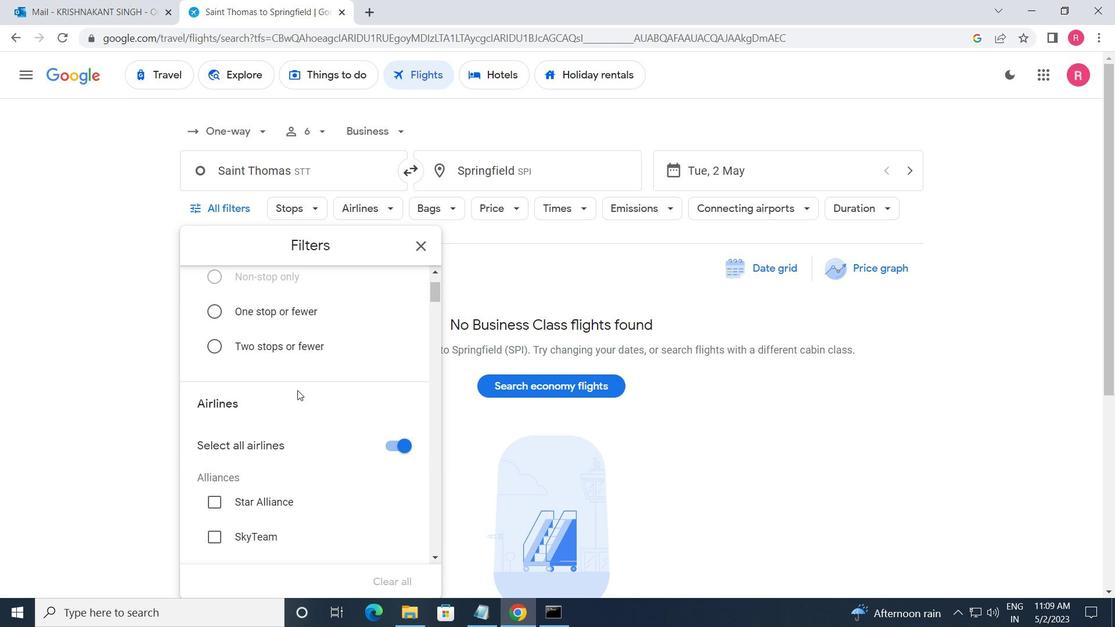 
Action: Mouse scrolled (297, 389) with delta (0, 0)
Screenshot: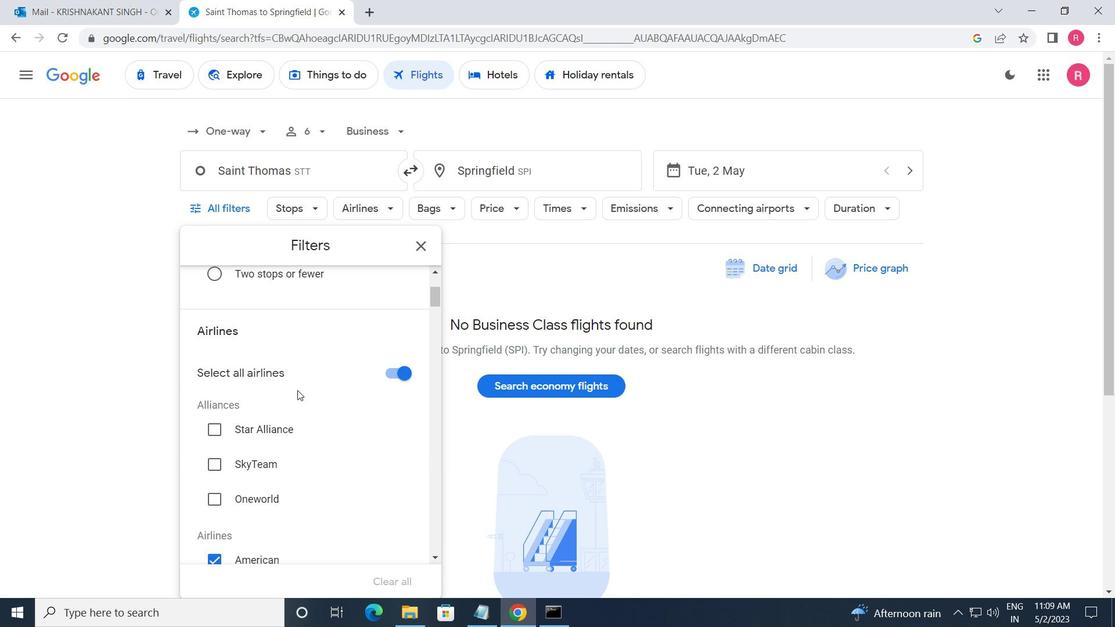 
Action: Mouse scrolled (297, 389) with delta (0, 0)
Screenshot: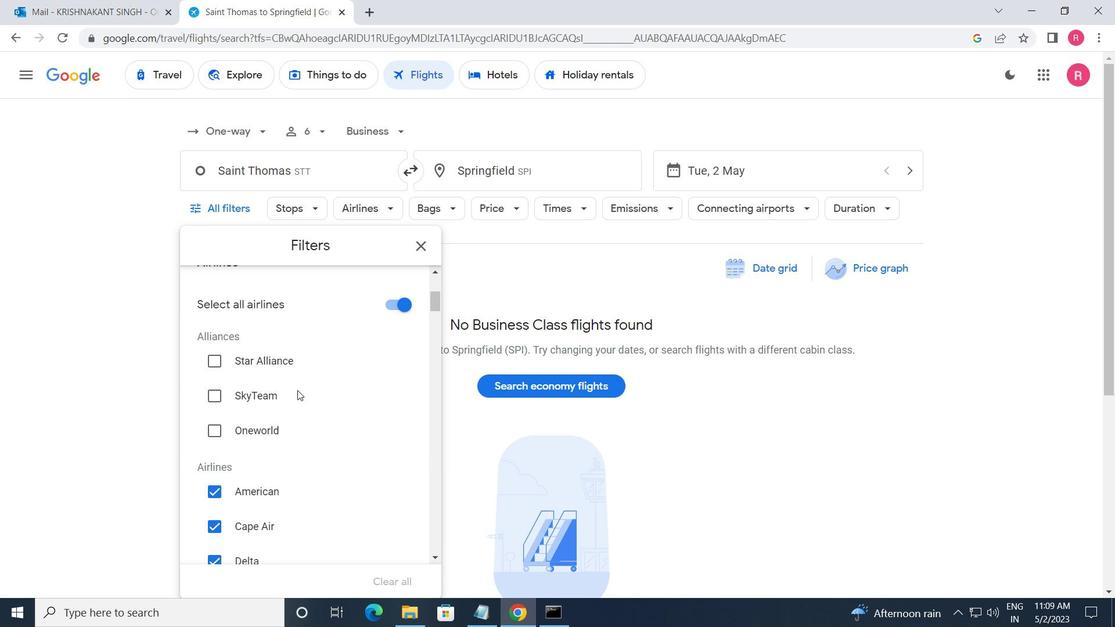 
Action: Mouse scrolled (297, 389) with delta (0, 0)
Screenshot: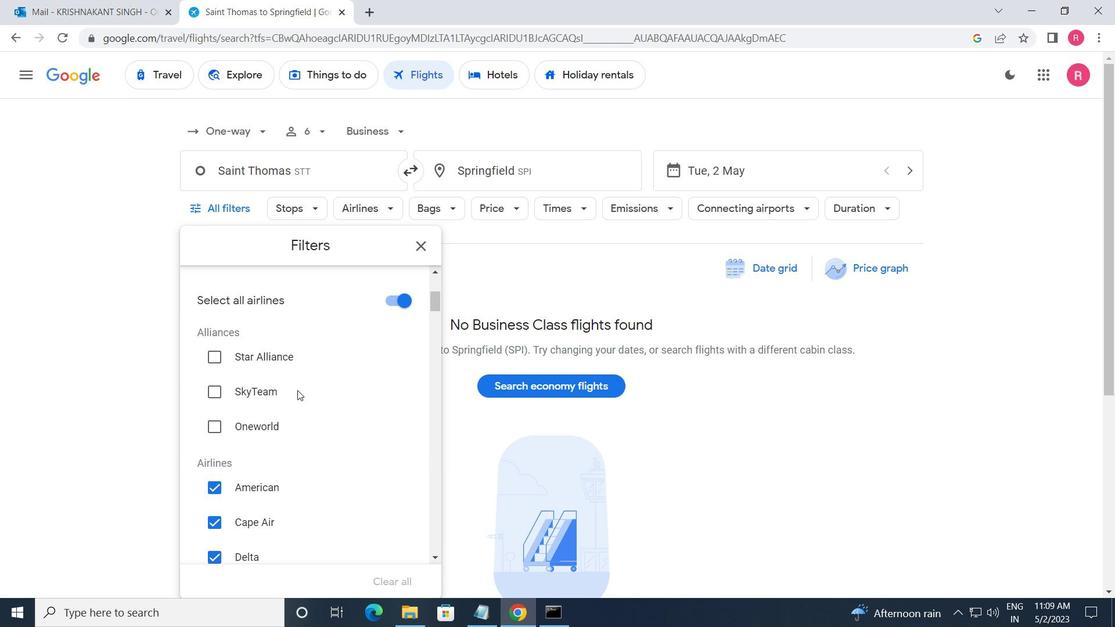 
Action: Mouse moved to (370, 480)
Screenshot: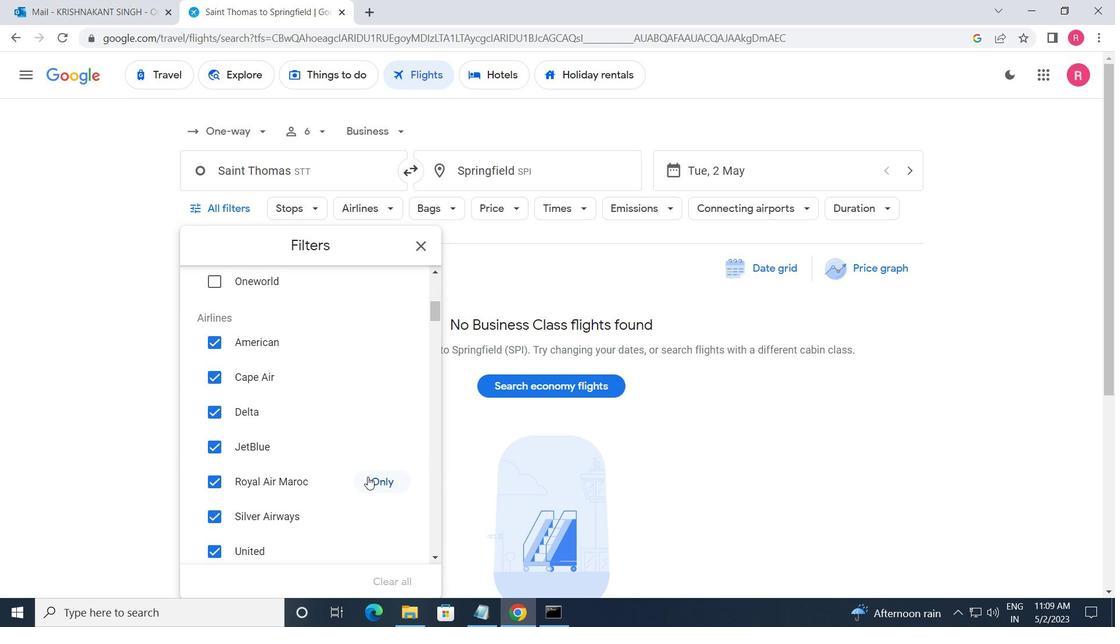 
Action: Mouse pressed left at (370, 480)
Screenshot: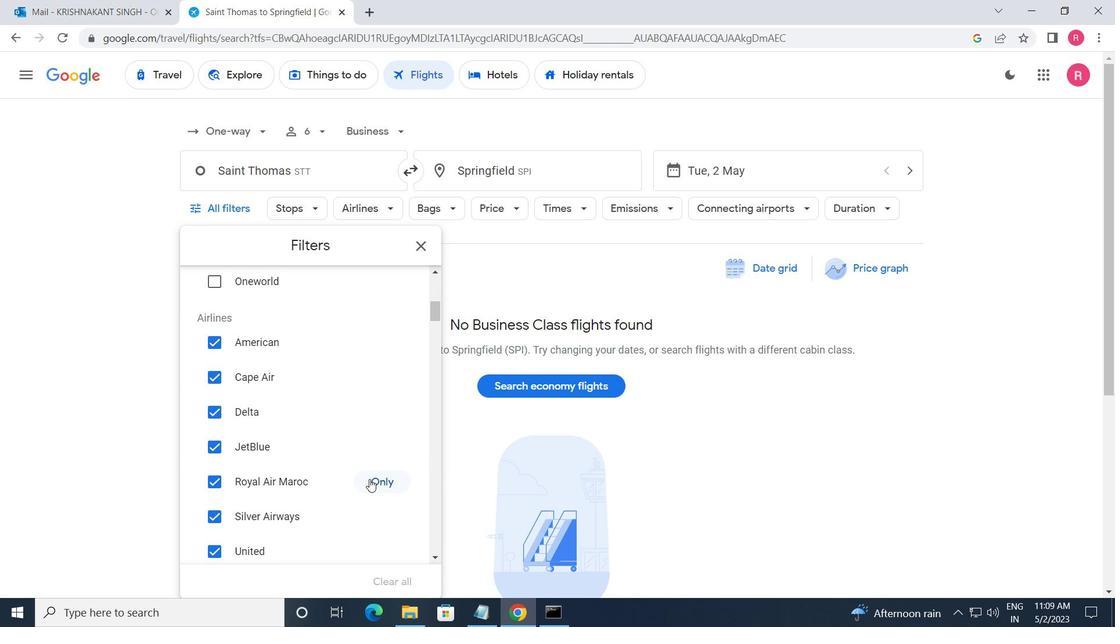 
Action: Mouse moved to (370, 483)
Screenshot: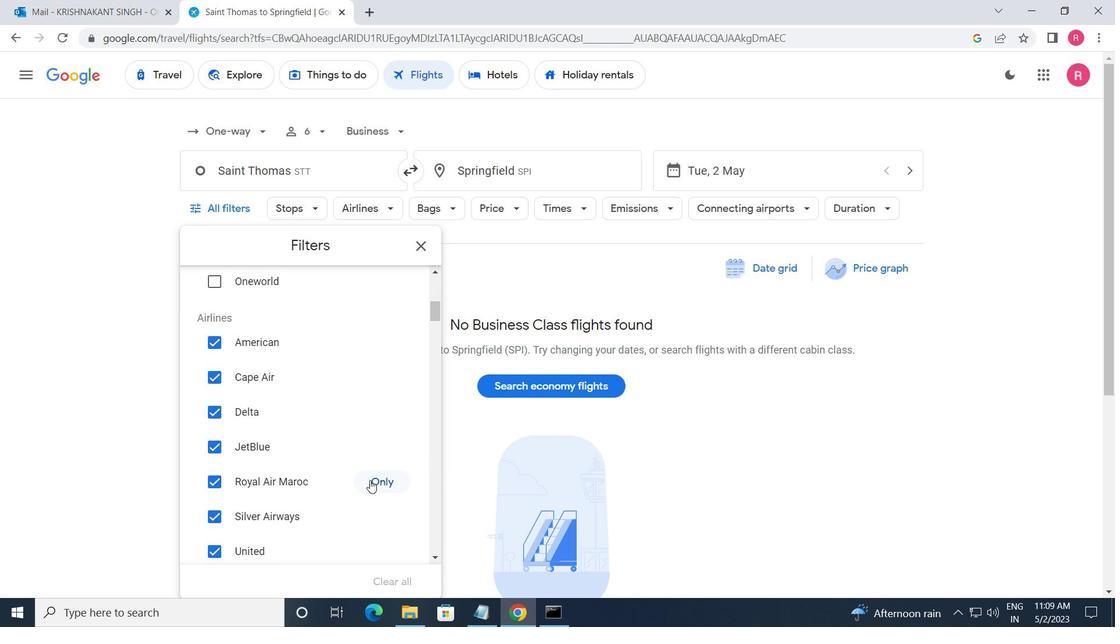 
Action: Mouse scrolled (370, 482) with delta (0, 0)
Screenshot: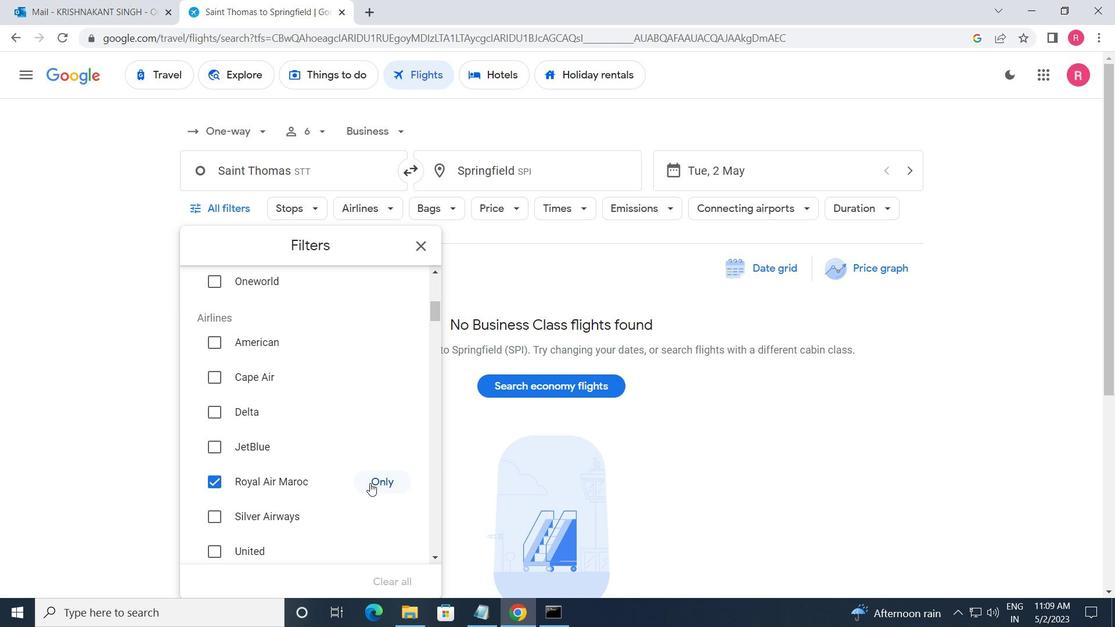 
Action: Mouse scrolled (370, 482) with delta (0, 0)
Screenshot: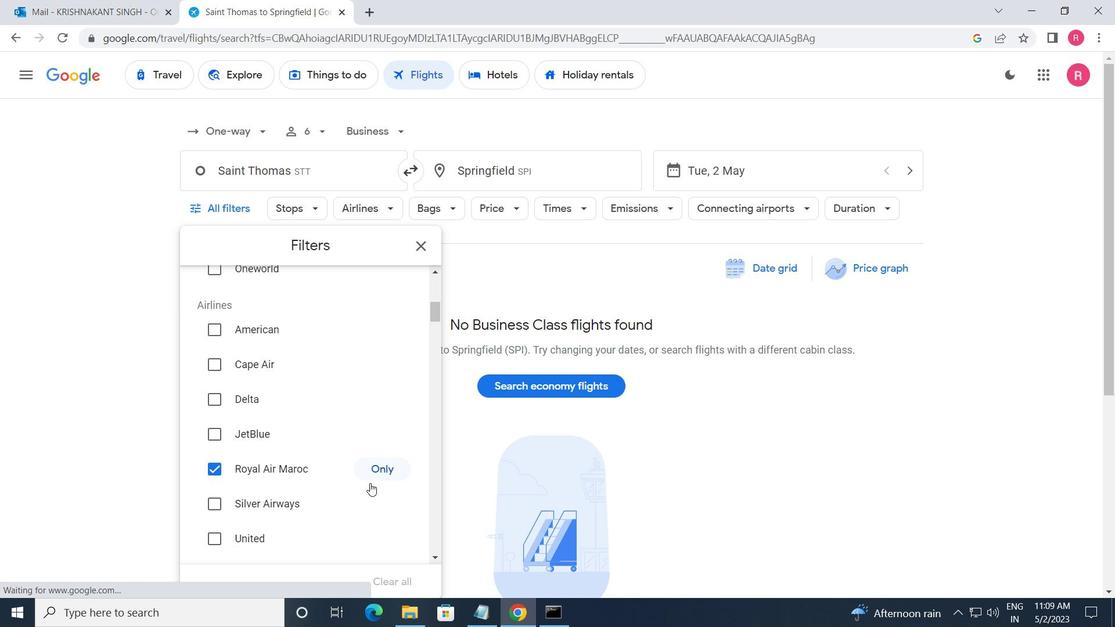 
Action: Mouse scrolled (370, 482) with delta (0, 0)
Screenshot: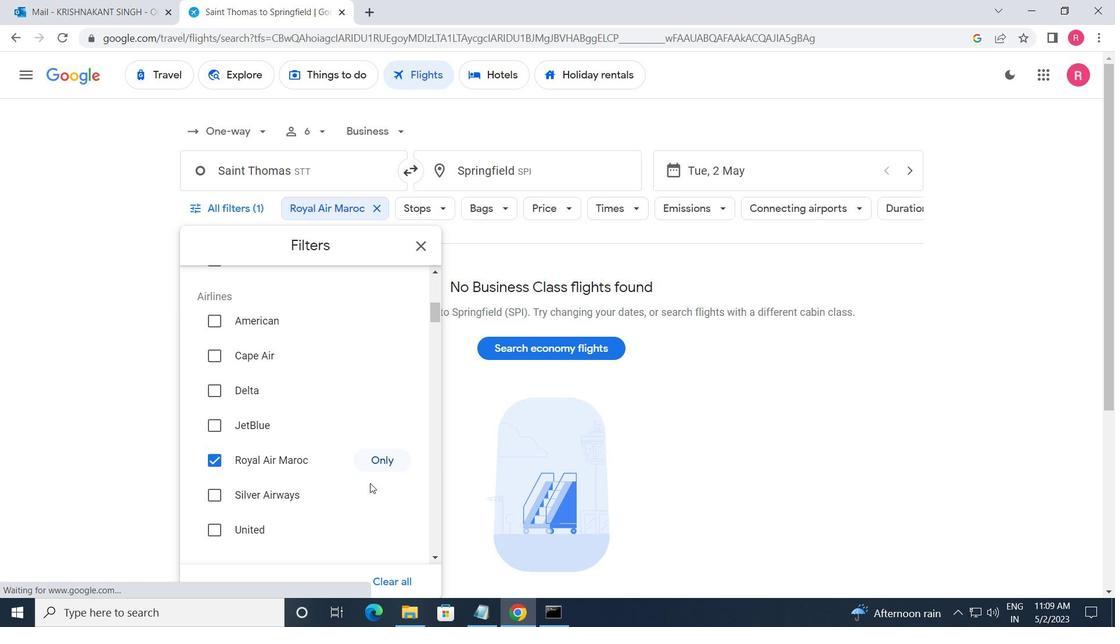
Action: Mouse moved to (395, 435)
Screenshot: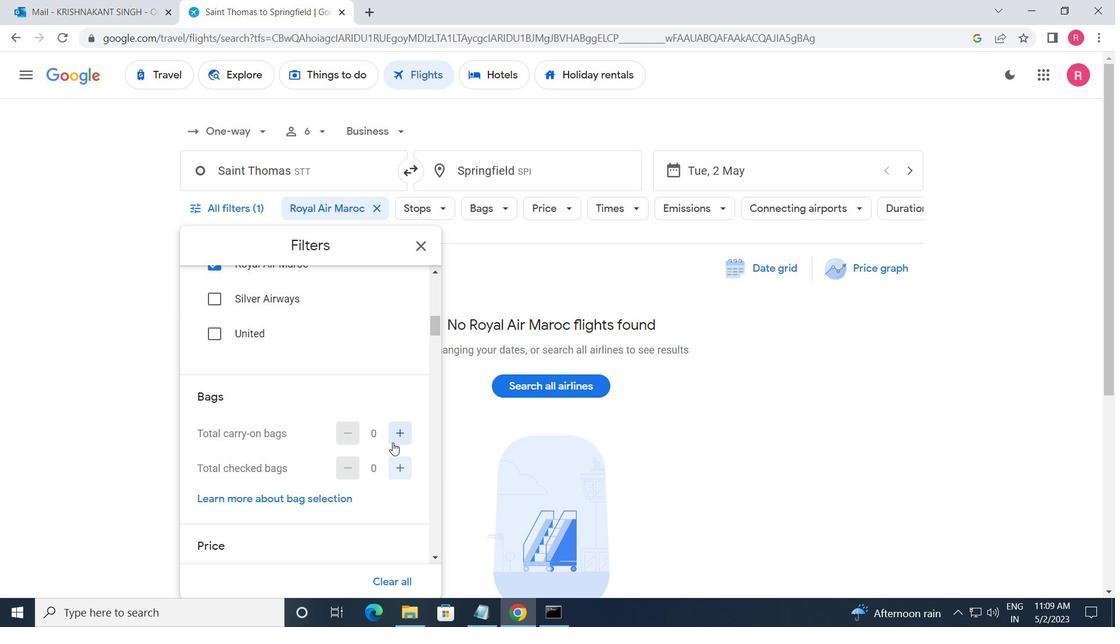
Action: Mouse pressed left at (395, 435)
Screenshot: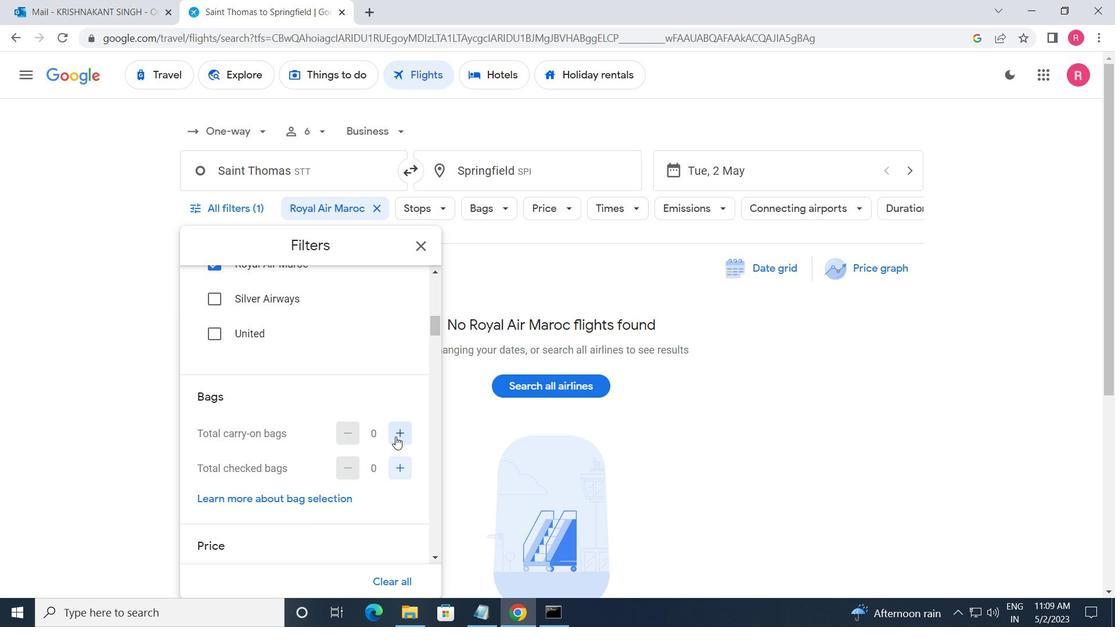 
Action: Mouse moved to (387, 462)
Screenshot: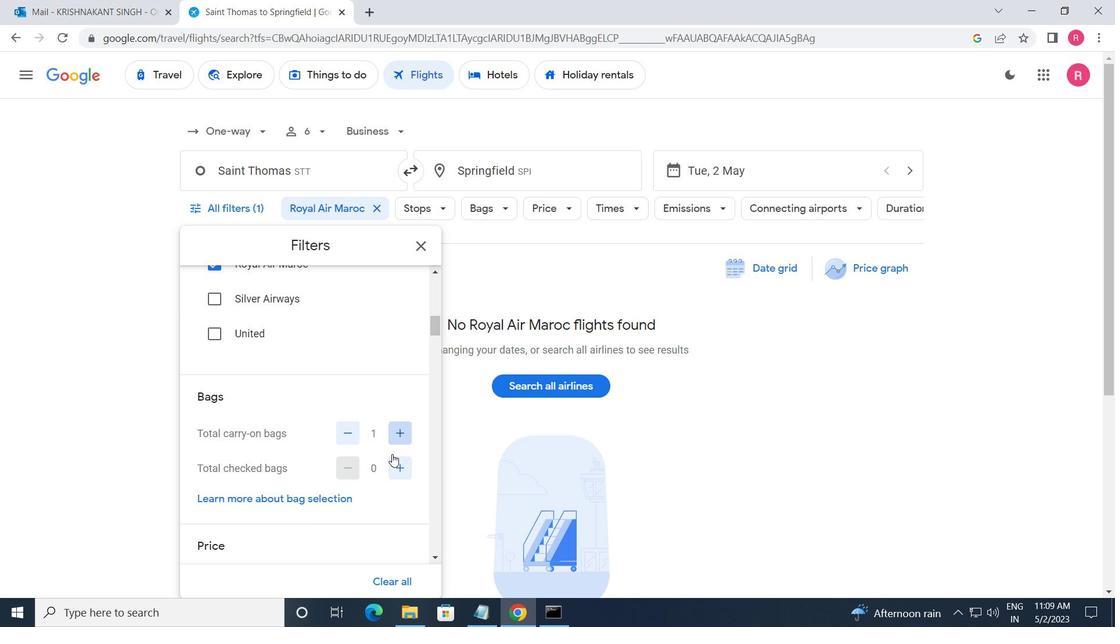 
Action: Mouse scrolled (387, 461) with delta (0, 0)
Screenshot: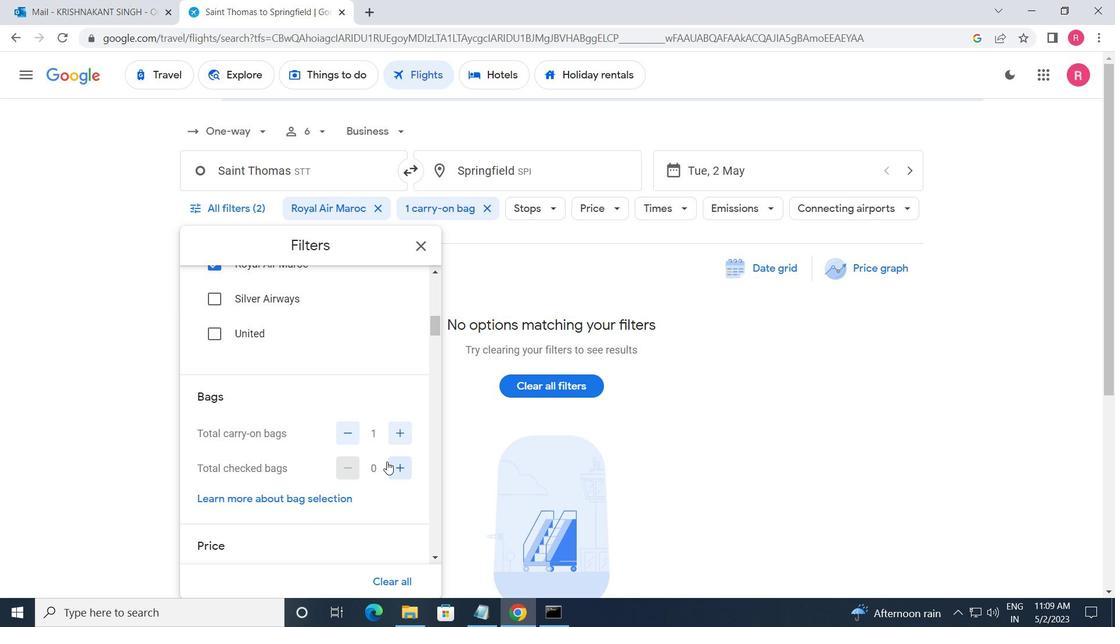 
Action: Mouse scrolled (387, 461) with delta (0, 0)
Screenshot: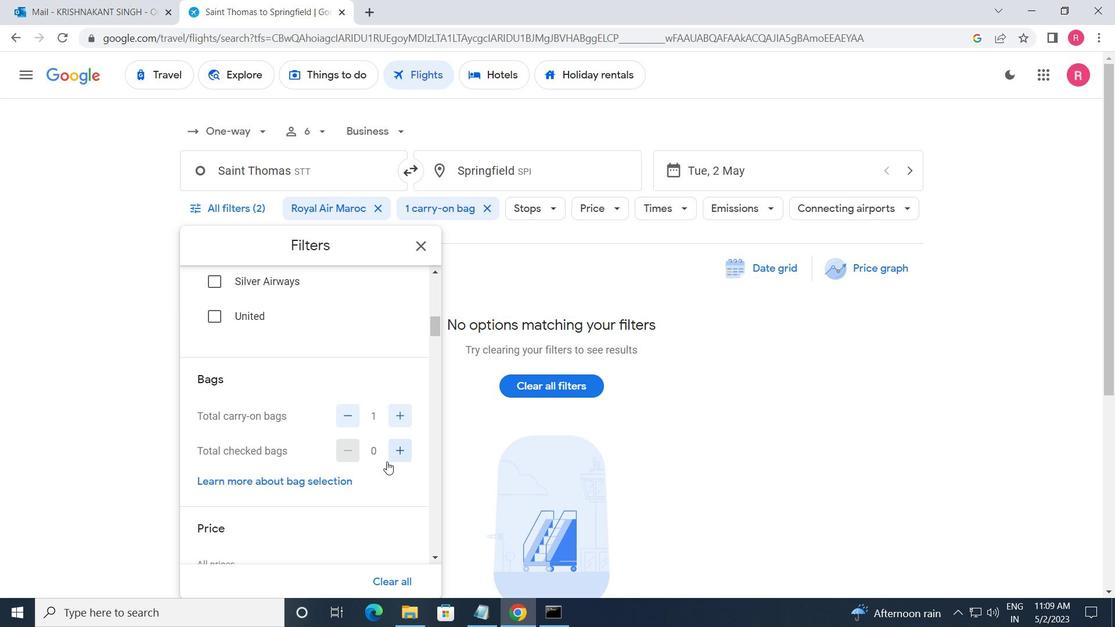 
Action: Mouse moved to (394, 328)
Screenshot: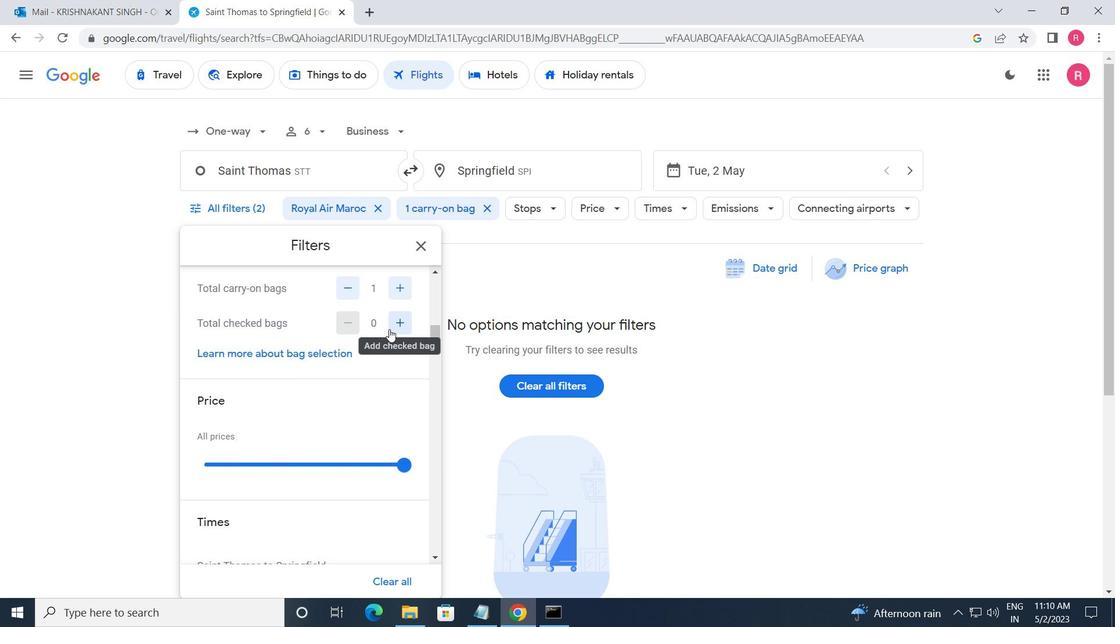 
Action: Mouse pressed left at (394, 328)
Screenshot: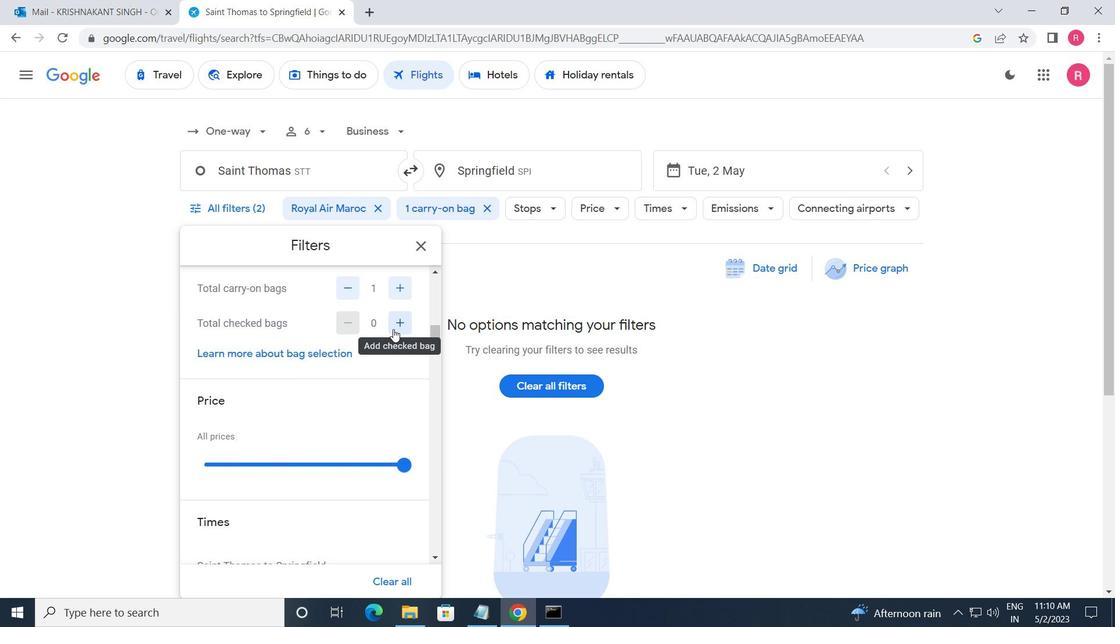 
Action: Mouse pressed left at (394, 328)
Screenshot: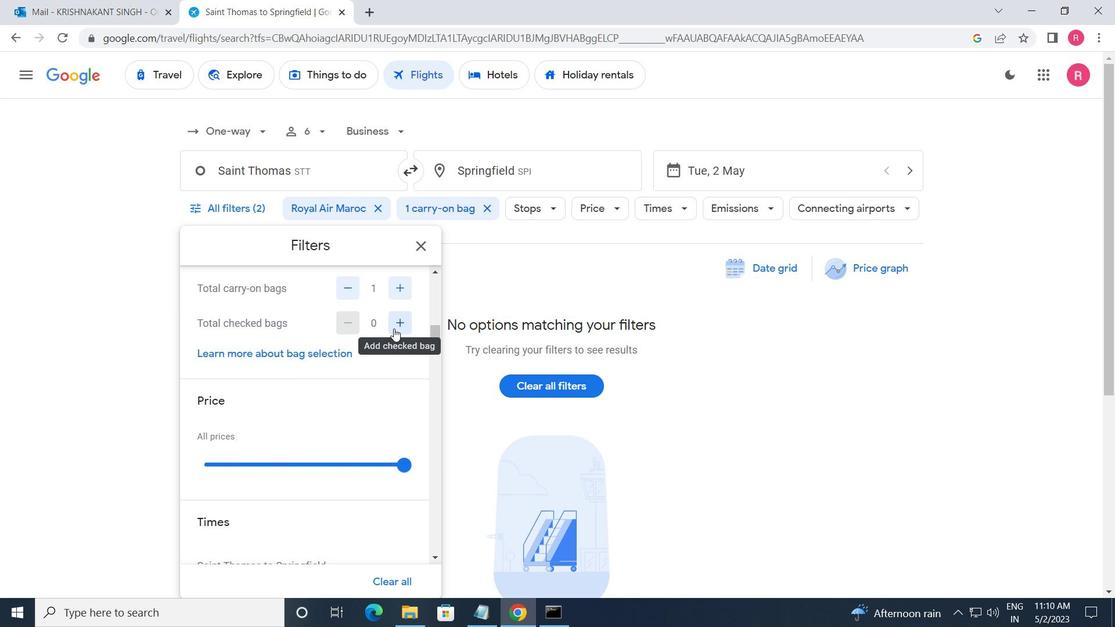 
Action: Mouse pressed left at (394, 328)
Screenshot: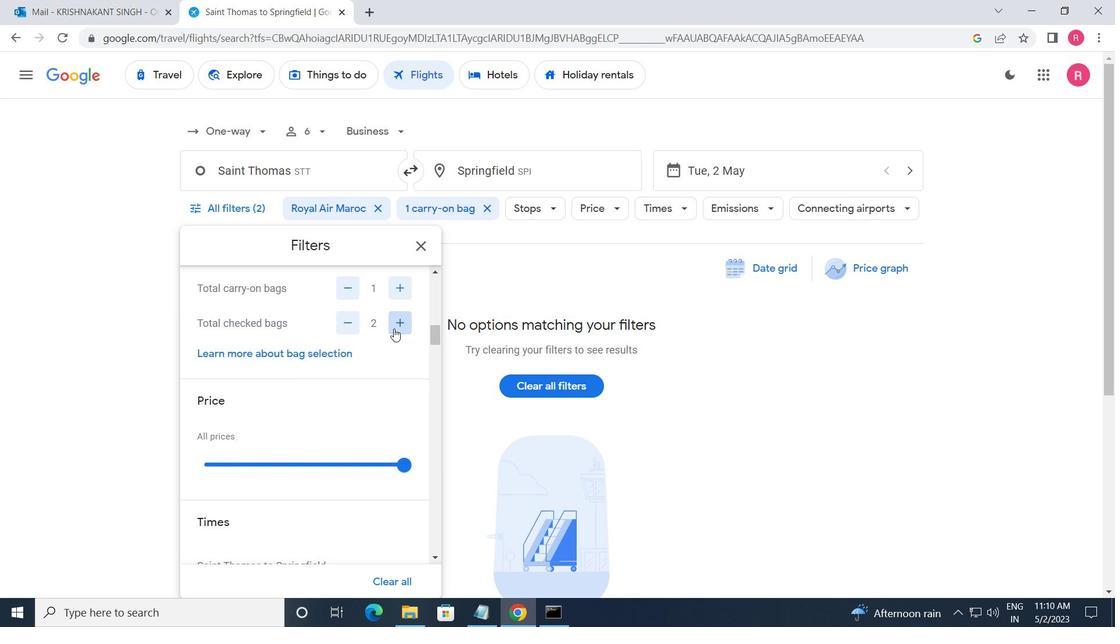
Action: Mouse moved to (381, 364)
Screenshot: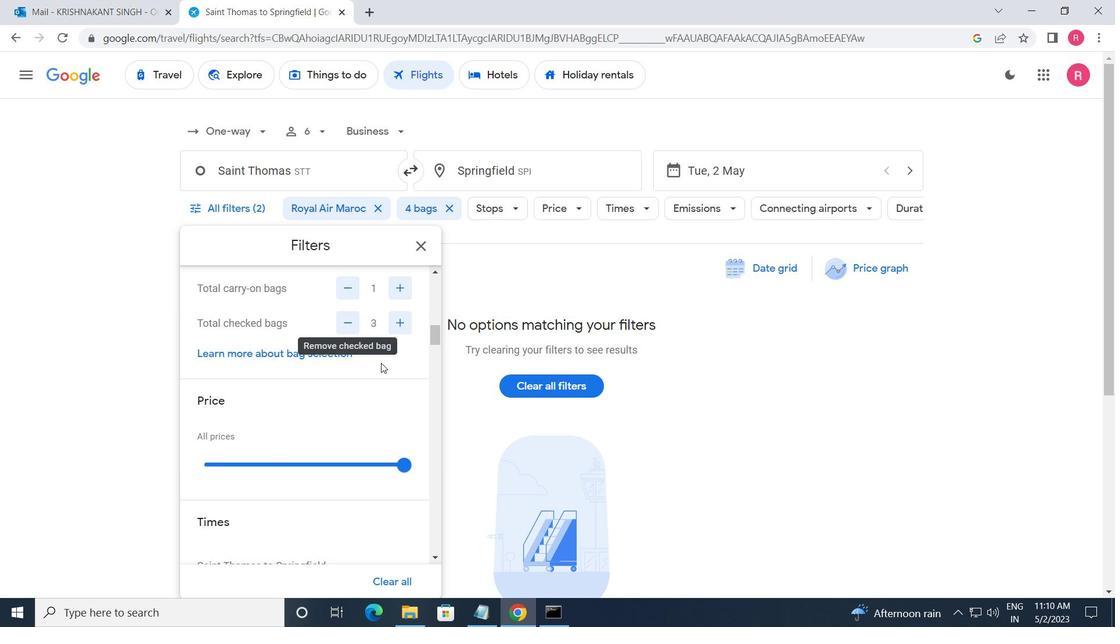 
Action: Mouse scrolled (381, 364) with delta (0, 0)
Screenshot: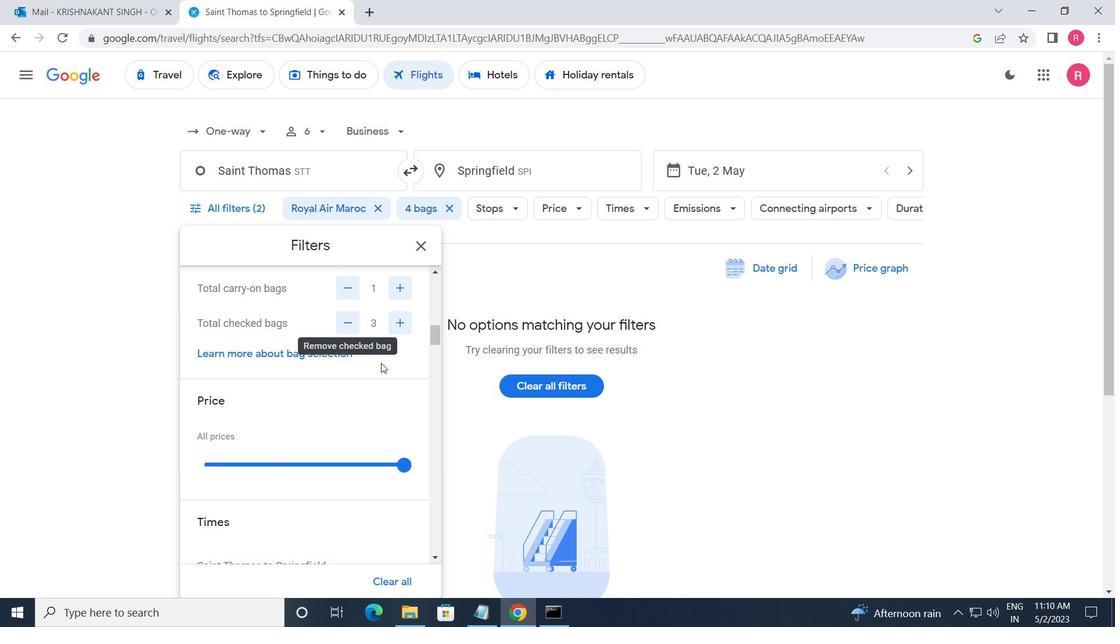 
Action: Mouse moved to (405, 389)
Screenshot: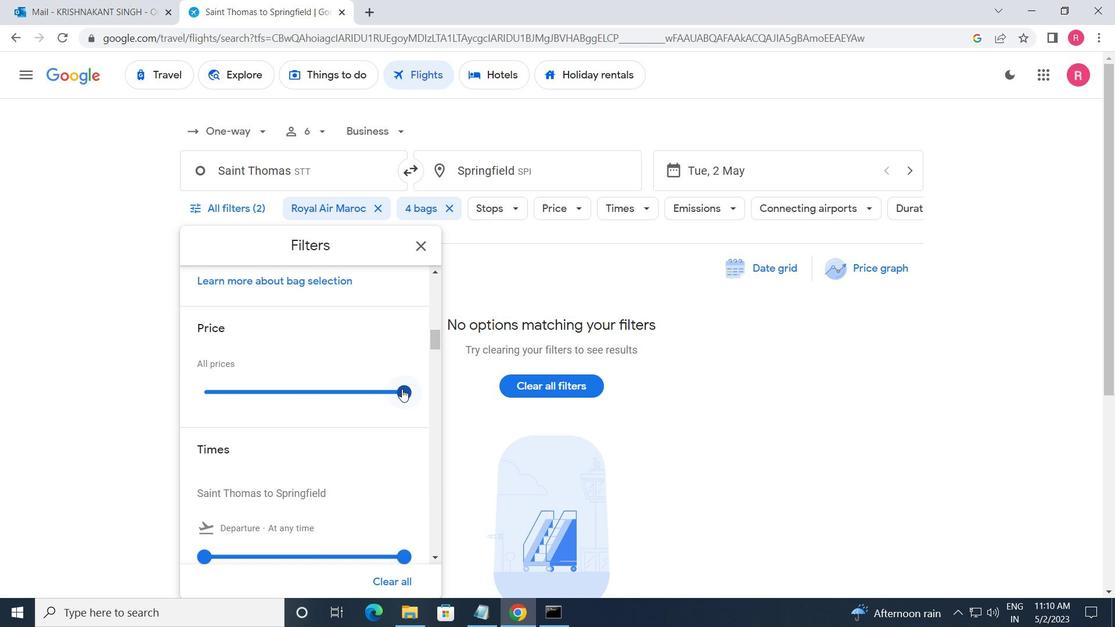 
Action: Mouse pressed left at (405, 389)
Screenshot: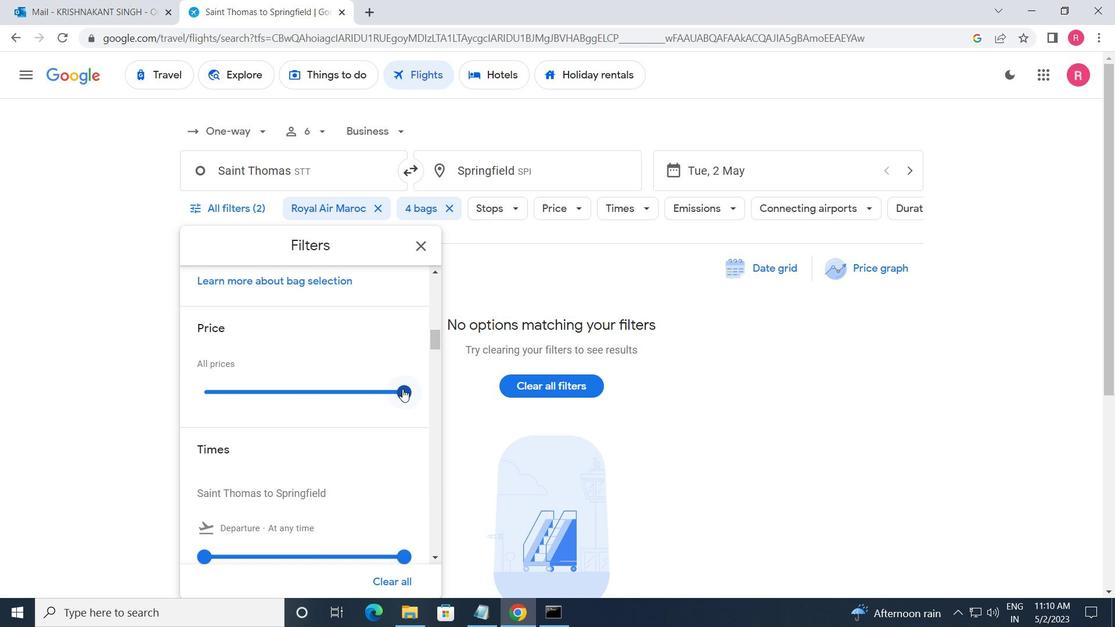 
Action: Mouse moved to (409, 391)
Screenshot: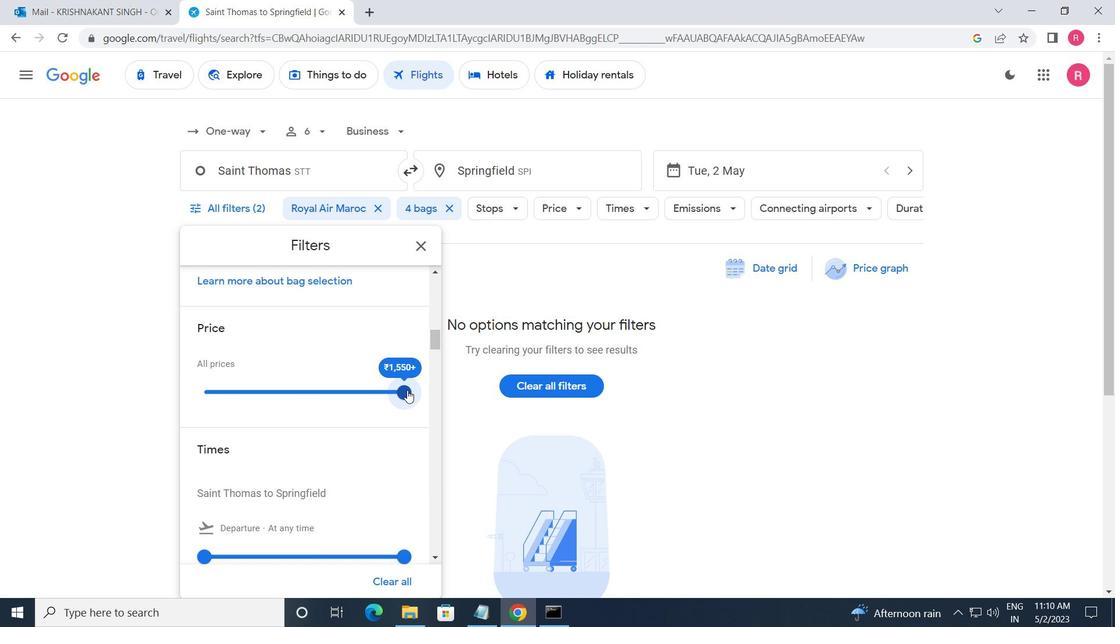 
Action: Mouse scrolled (409, 391) with delta (0, 0)
Screenshot: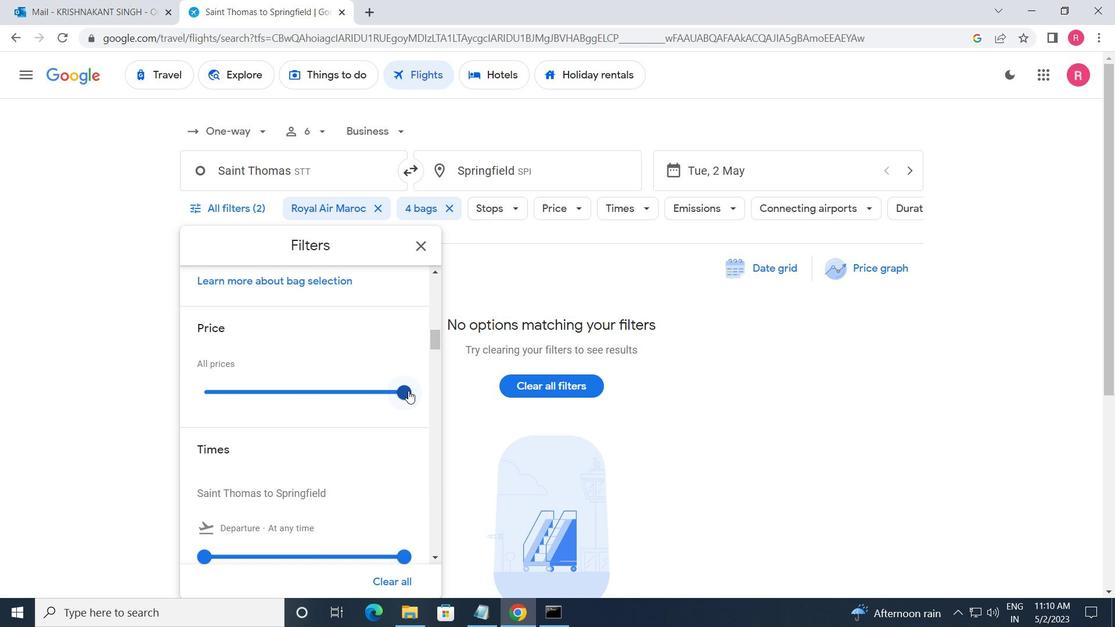 
Action: Mouse moved to (205, 477)
Screenshot: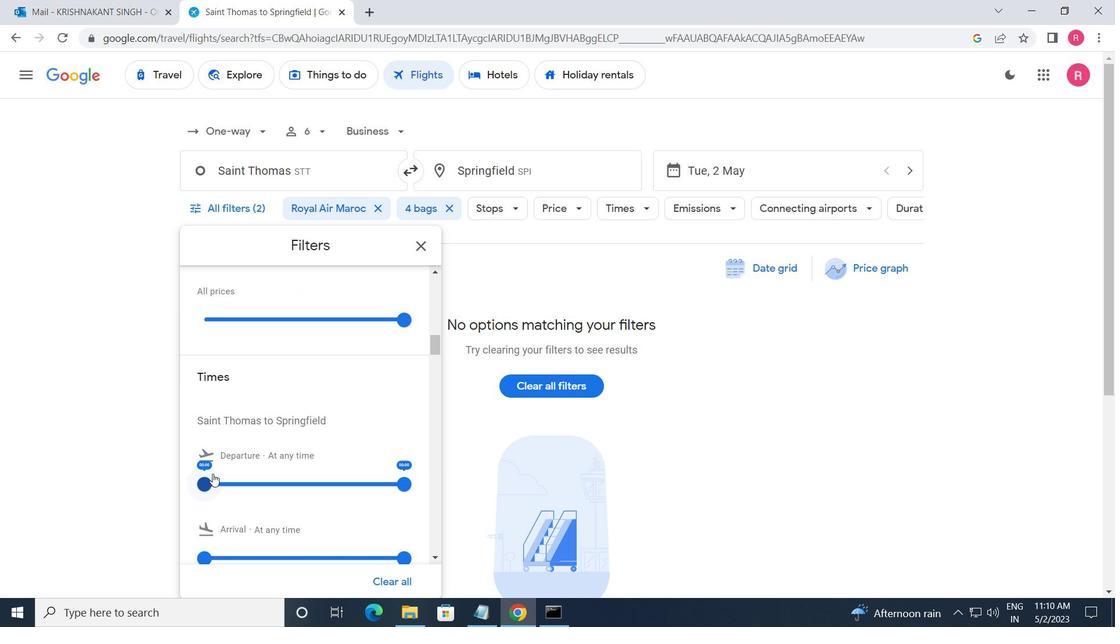 
Action: Mouse pressed left at (205, 477)
Screenshot: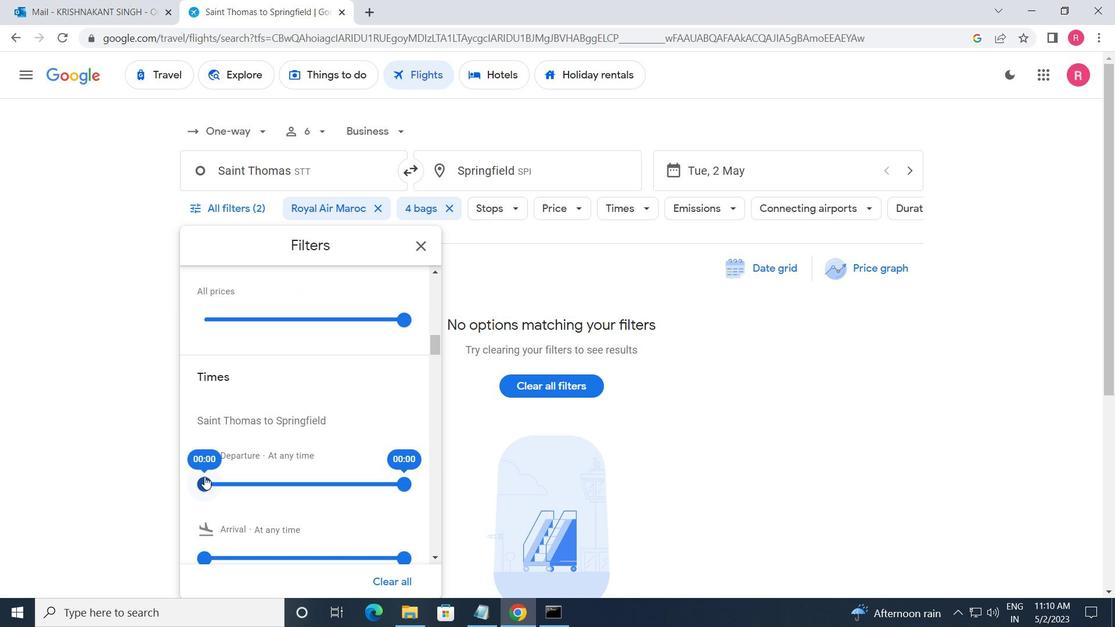 
Action: Mouse moved to (400, 484)
Screenshot: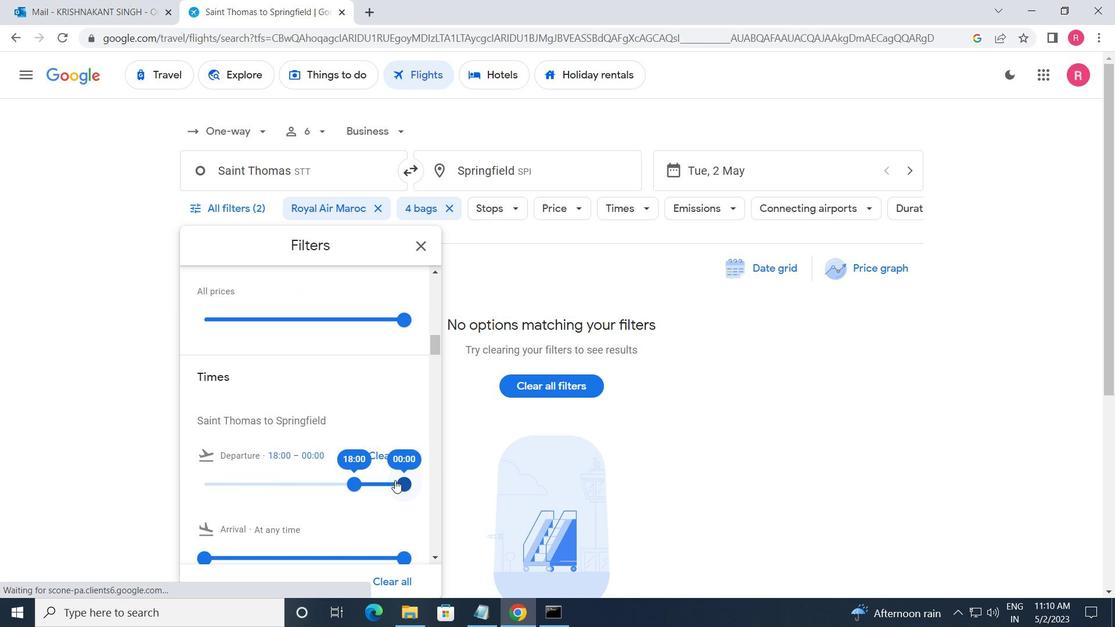 
Action: Mouse pressed left at (400, 484)
Screenshot: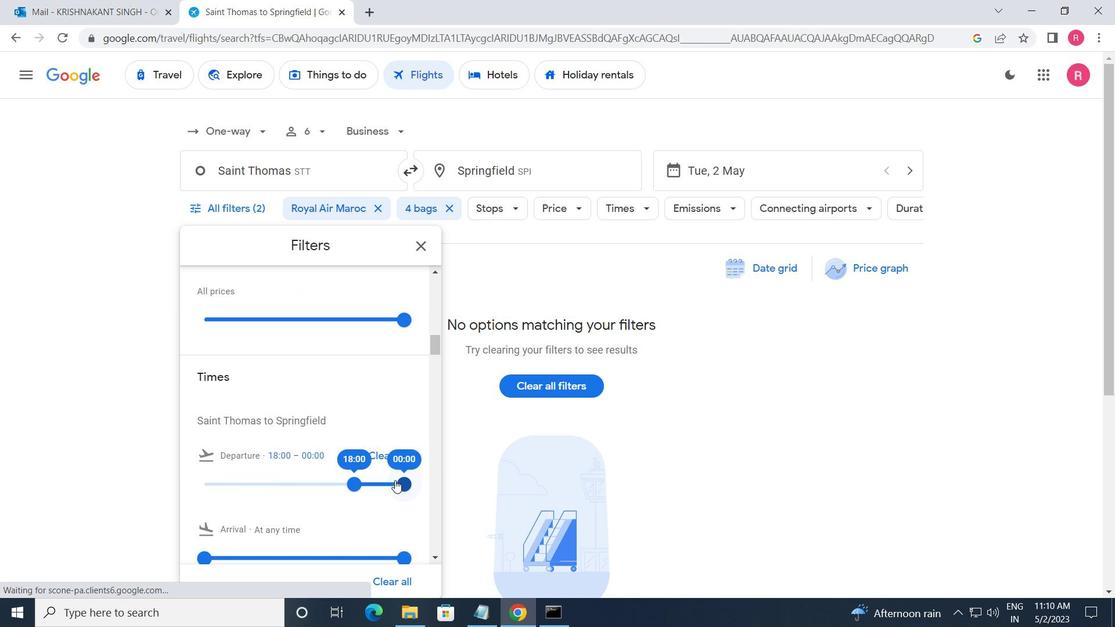 
Action: Mouse moved to (420, 245)
Screenshot: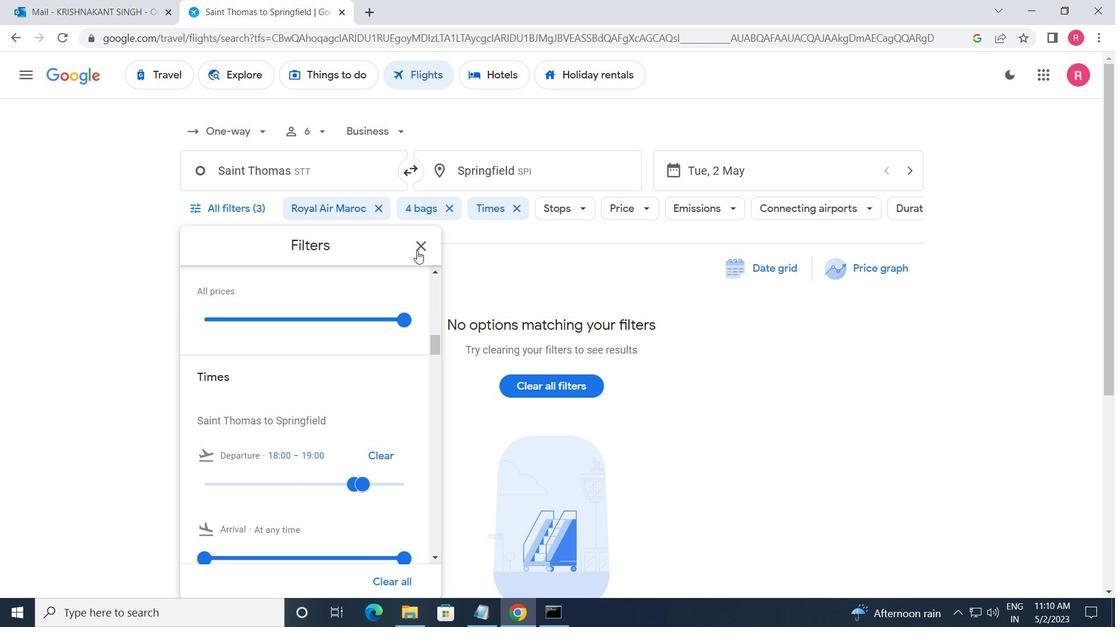 
Action: Mouse pressed left at (420, 245)
Screenshot: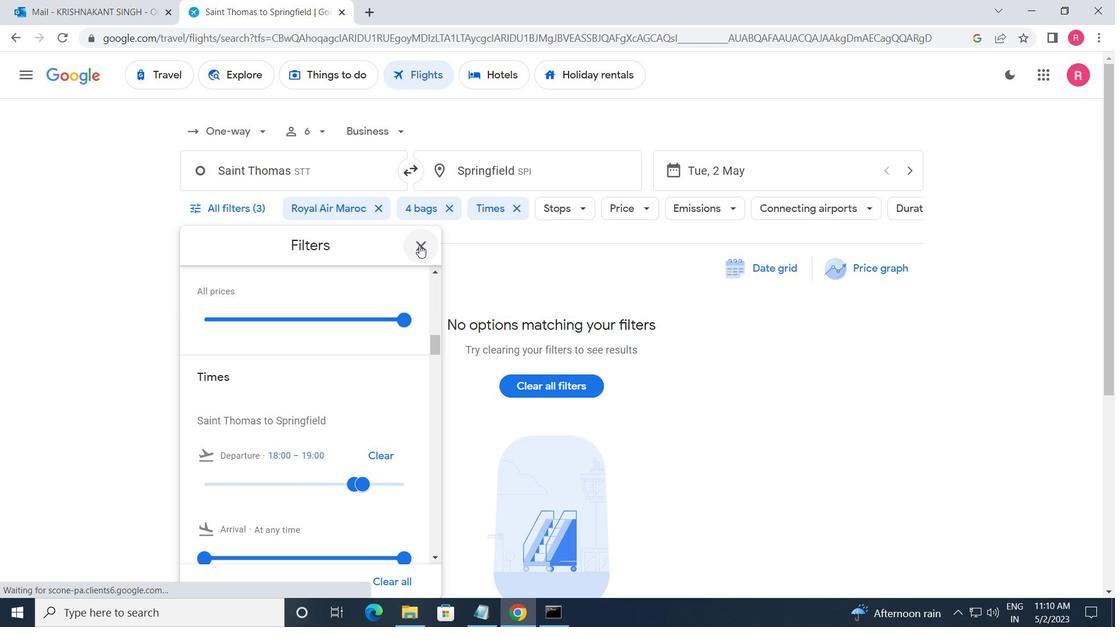 
